 Task: Collaborate with other teams for shared issue management strategies.
Action: Mouse moved to (998, 77)
Screenshot: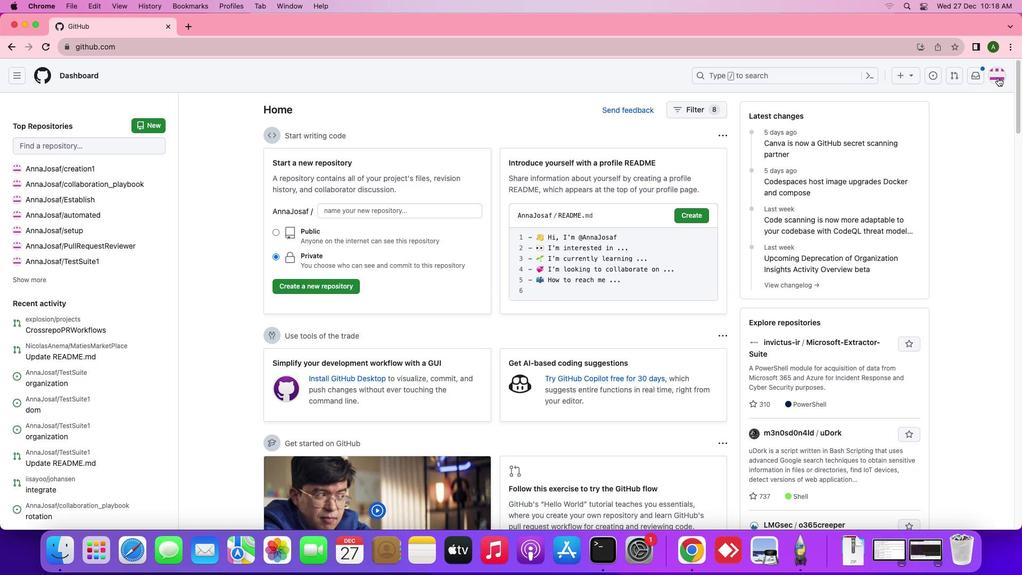 
Action: Mouse pressed left at (998, 77)
Screenshot: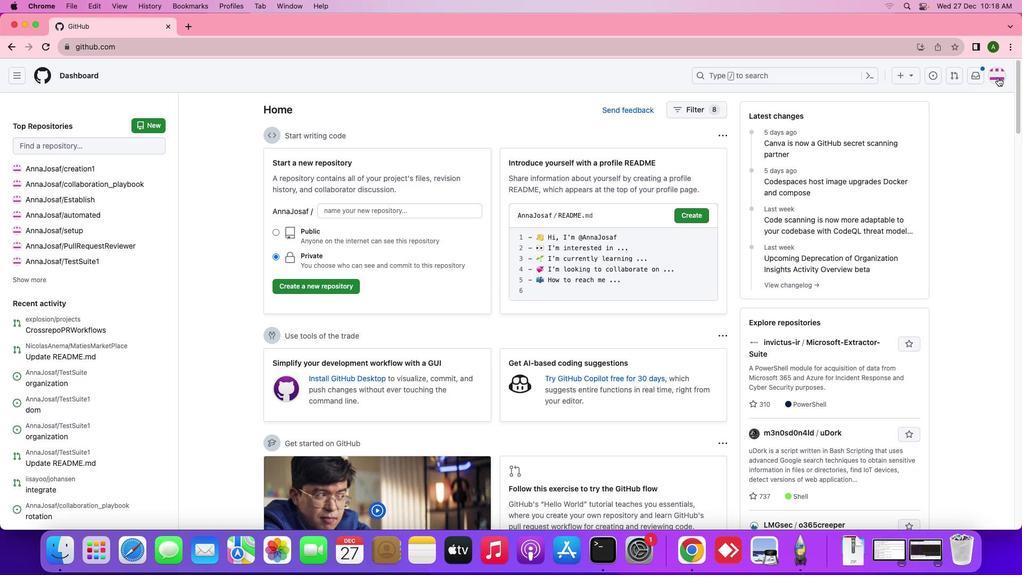 
Action: Mouse moved to (895, 129)
Screenshot: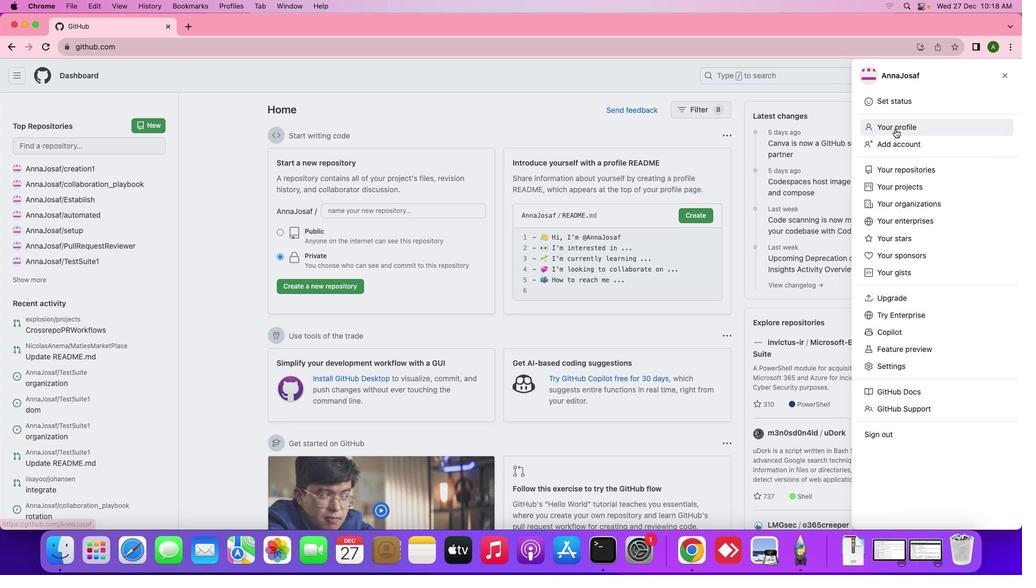 
Action: Mouse pressed left at (895, 129)
Screenshot: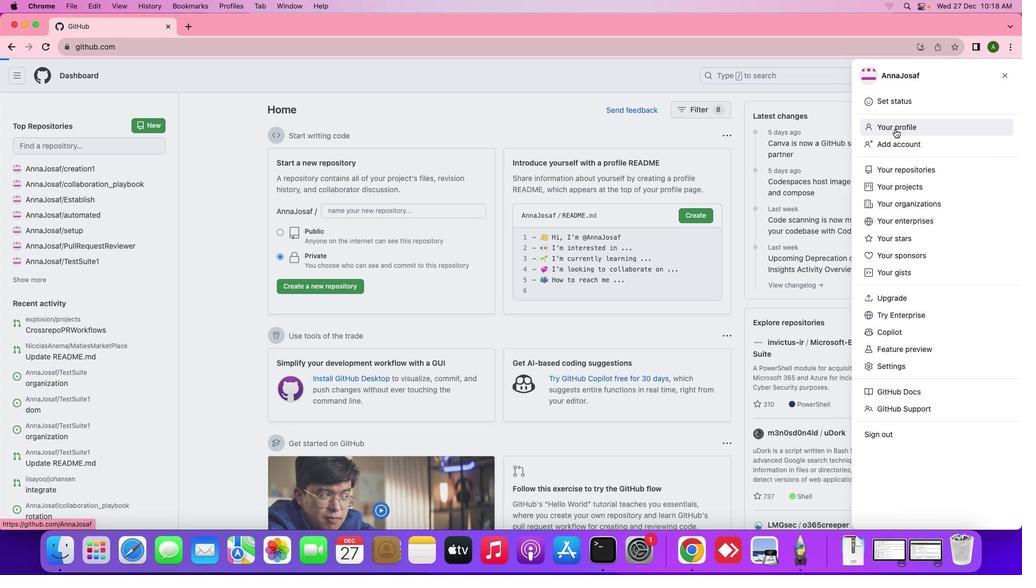 
Action: Mouse moved to (216, 351)
Screenshot: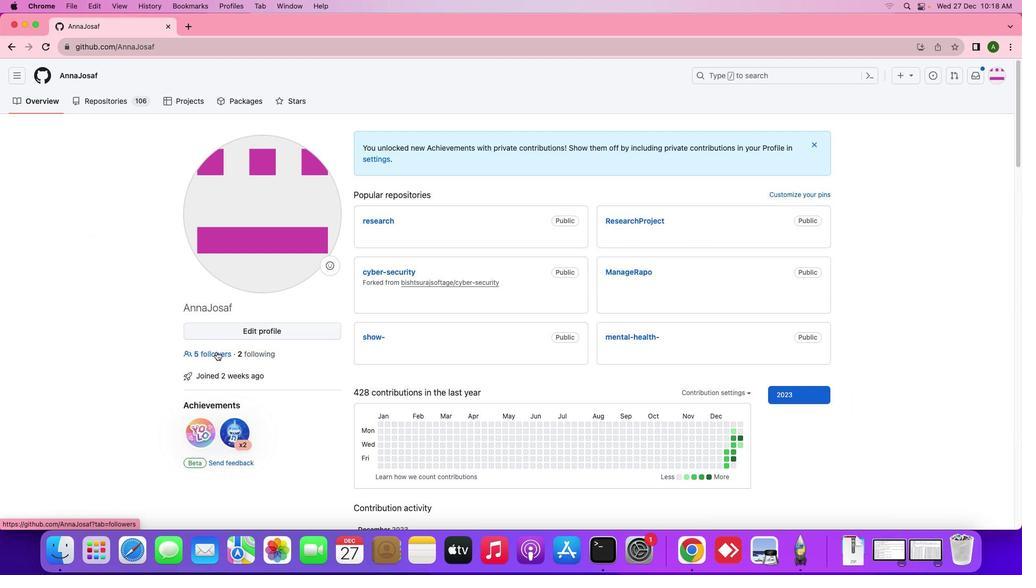 
Action: Mouse pressed left at (216, 351)
Screenshot: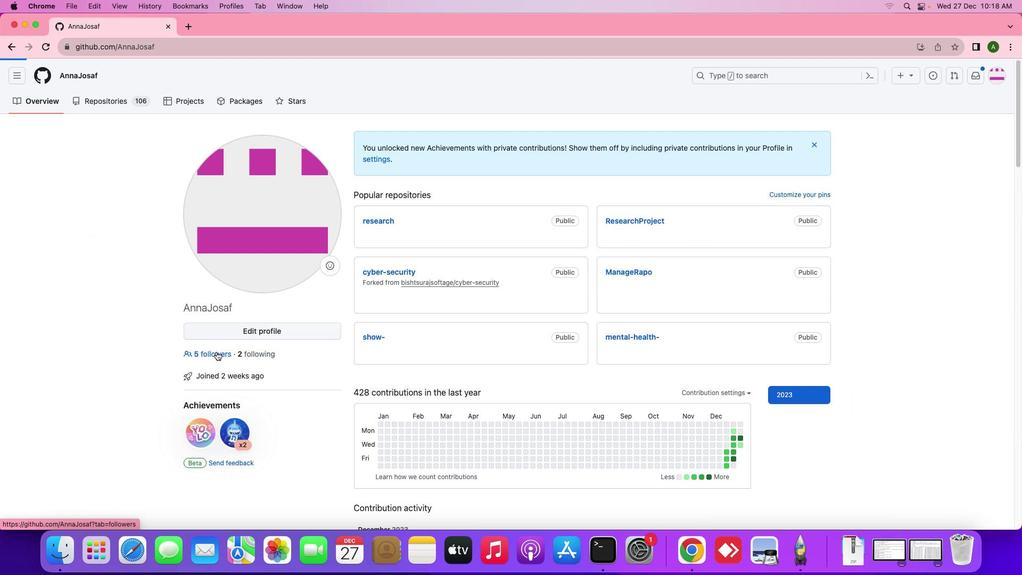 
Action: Mouse moved to (463, 240)
Screenshot: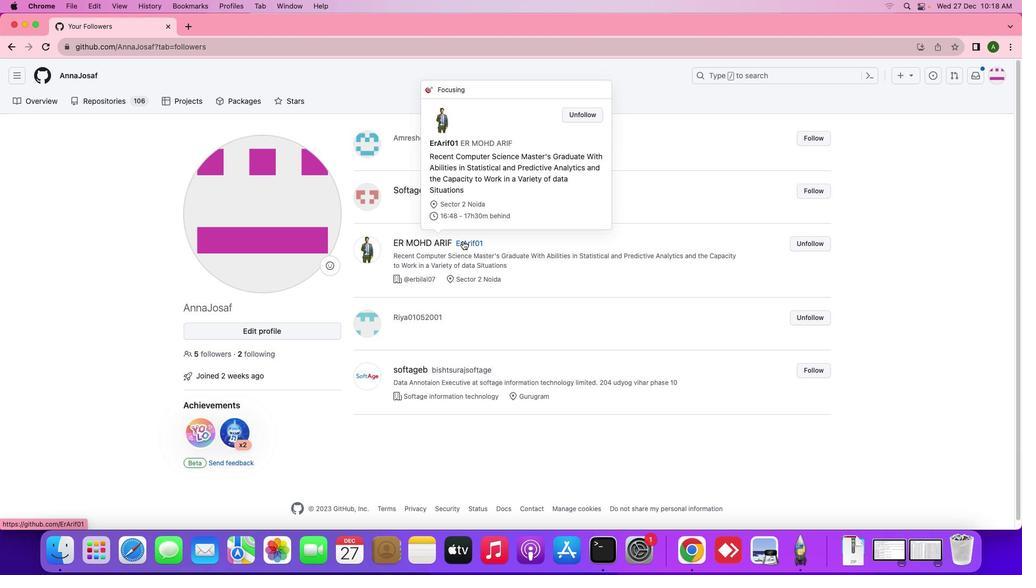 
Action: Mouse pressed left at (463, 240)
Screenshot: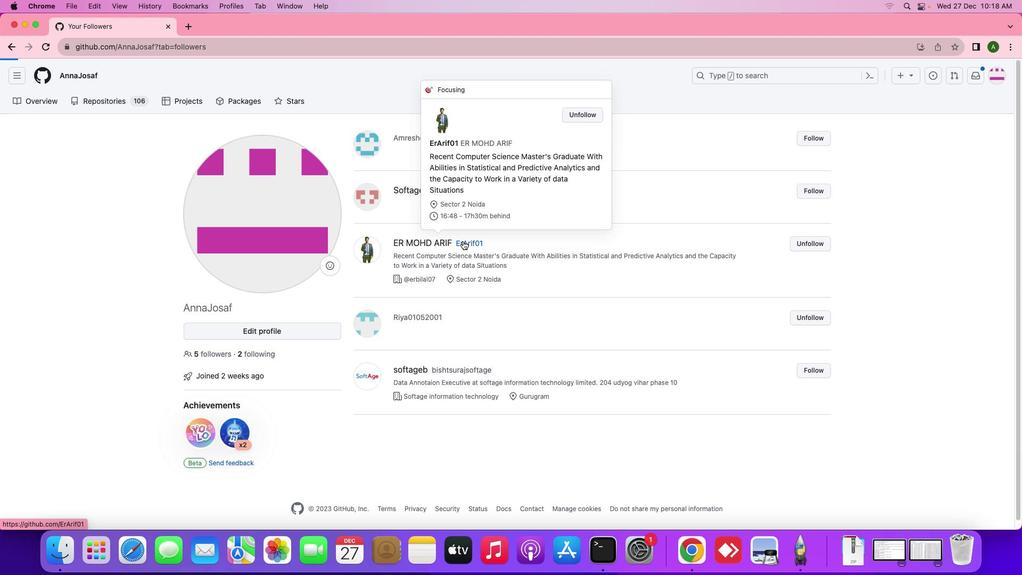 
Action: Mouse moved to (116, 108)
Screenshot: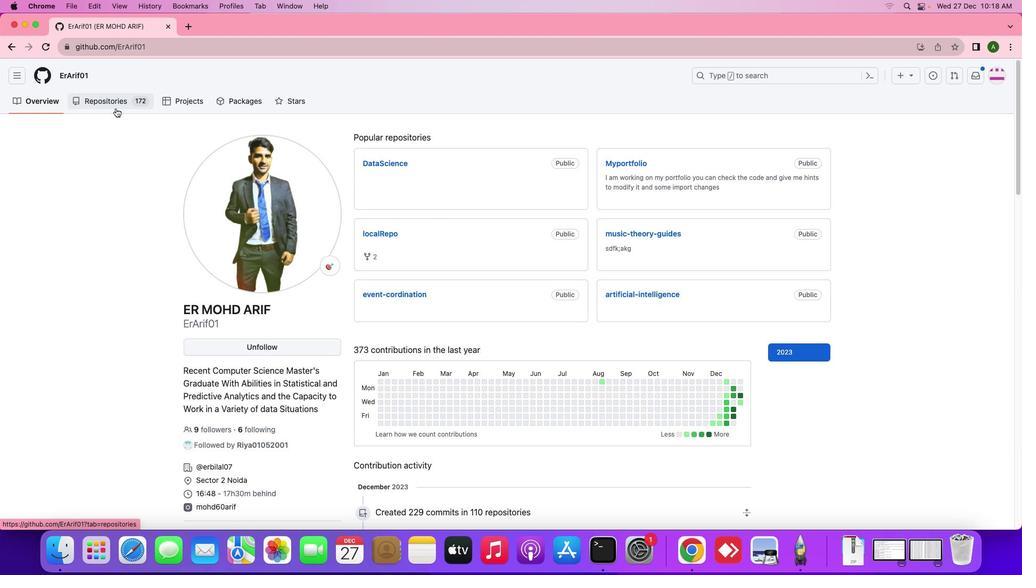 
Action: Mouse pressed left at (116, 108)
Screenshot: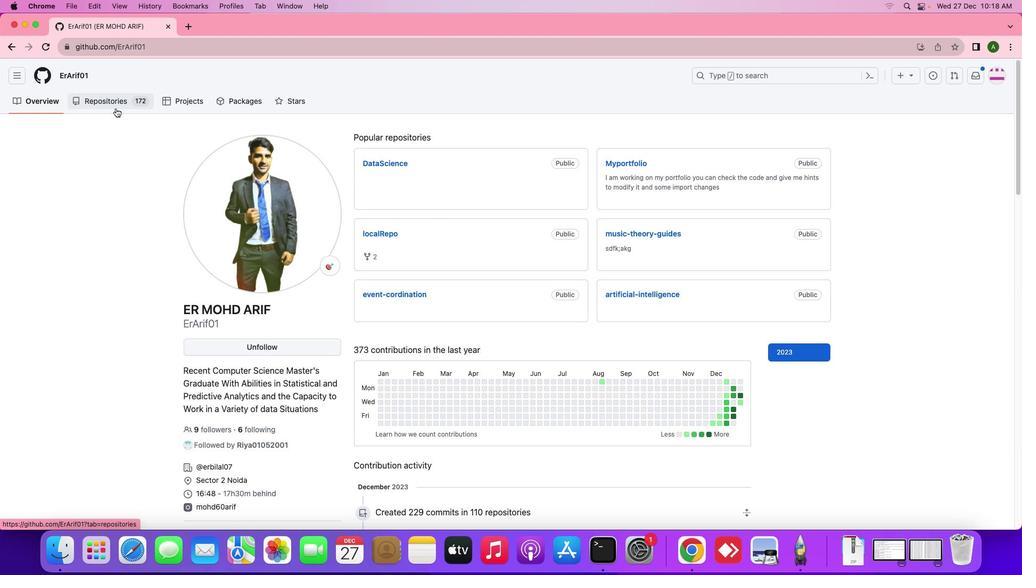 
Action: Mouse moved to (418, 172)
Screenshot: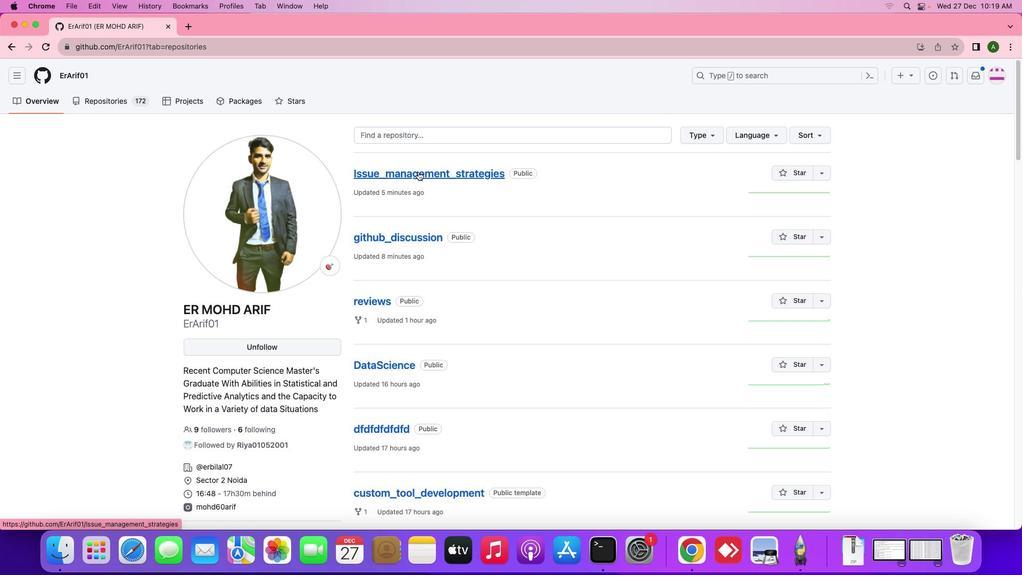 
Action: Mouse pressed left at (418, 172)
Screenshot: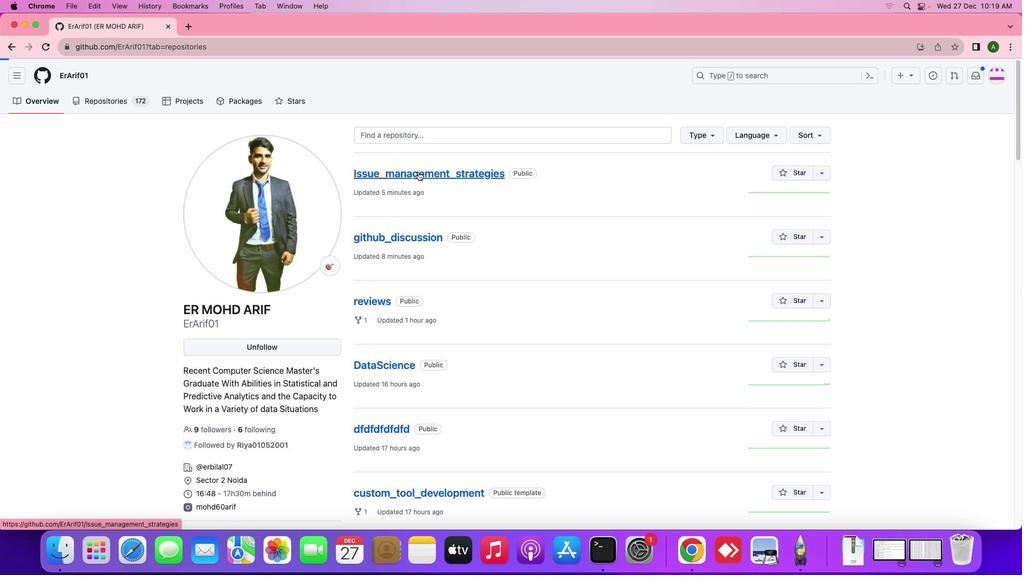 
Action: Mouse moved to (625, 170)
Screenshot: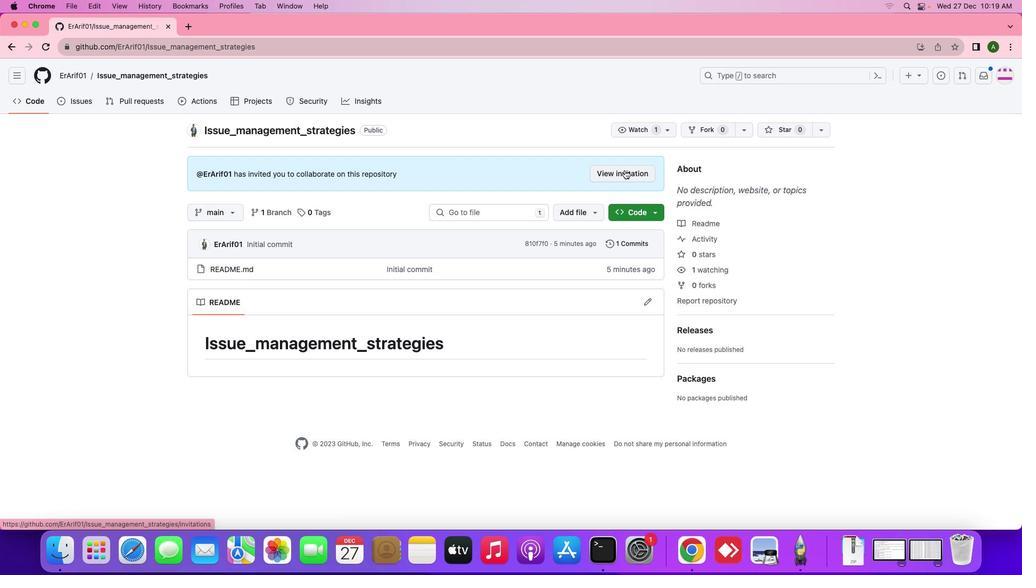 
Action: Mouse pressed left at (625, 170)
Screenshot: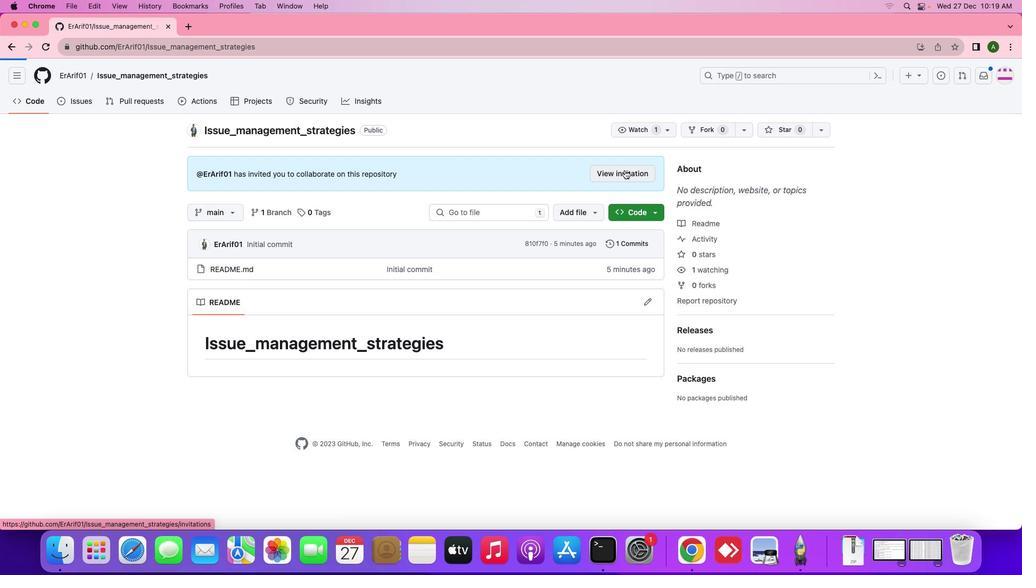 
Action: Mouse moved to (501, 205)
Screenshot: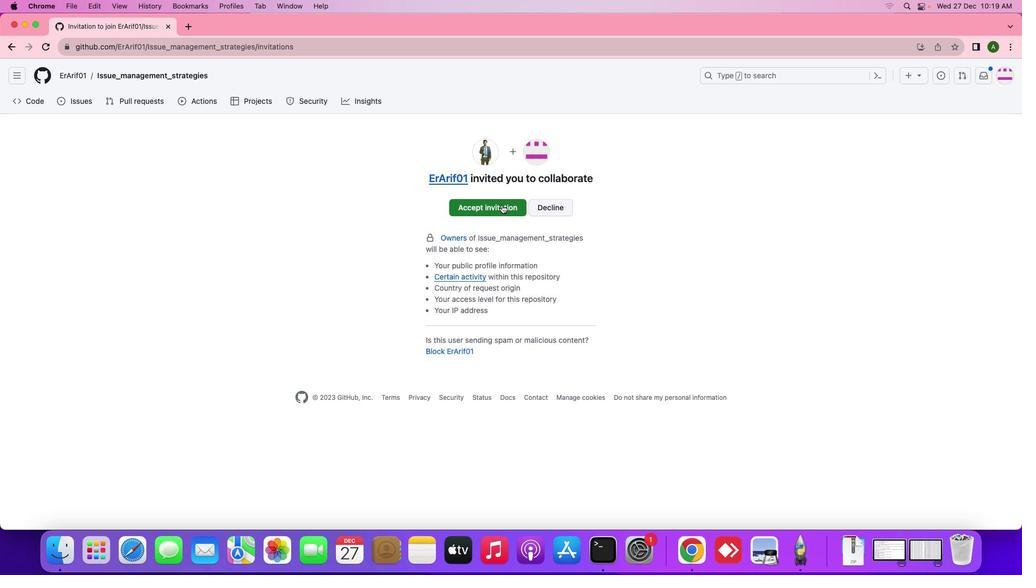 
Action: Mouse pressed left at (501, 205)
Screenshot: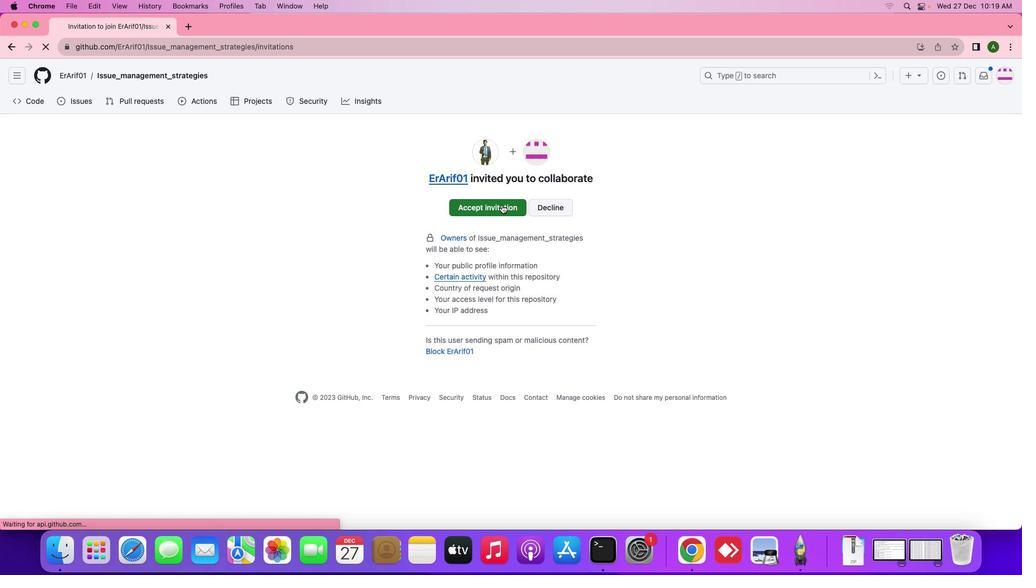 
Action: Mouse moved to (689, 163)
Screenshot: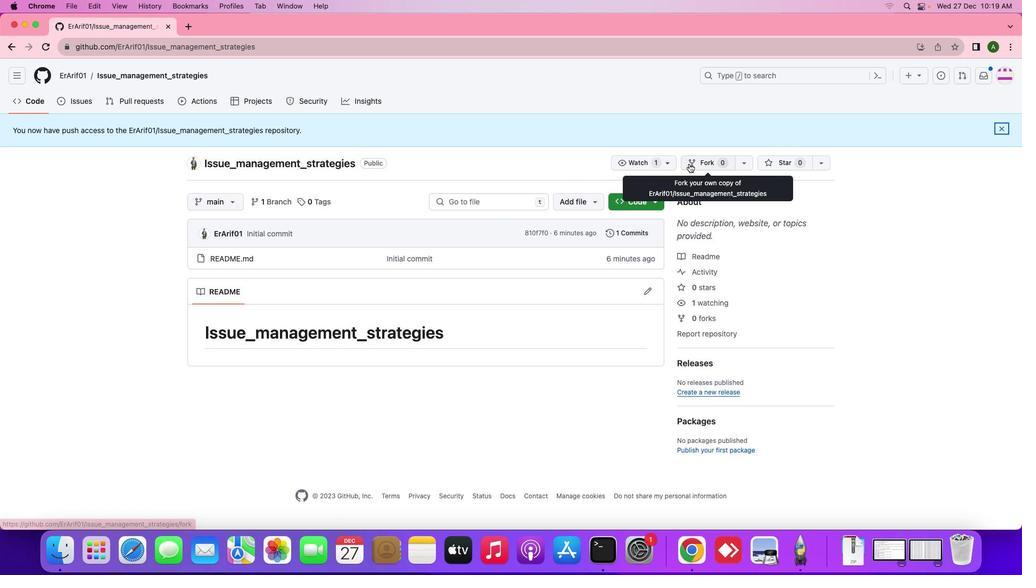 
Action: Mouse pressed left at (689, 163)
Screenshot: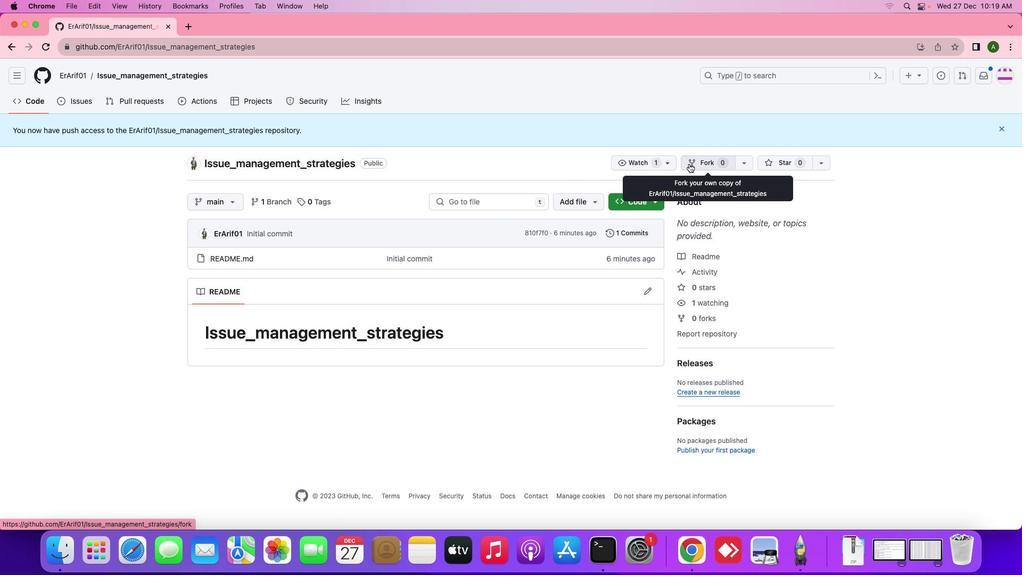 
Action: Mouse moved to (662, 409)
Screenshot: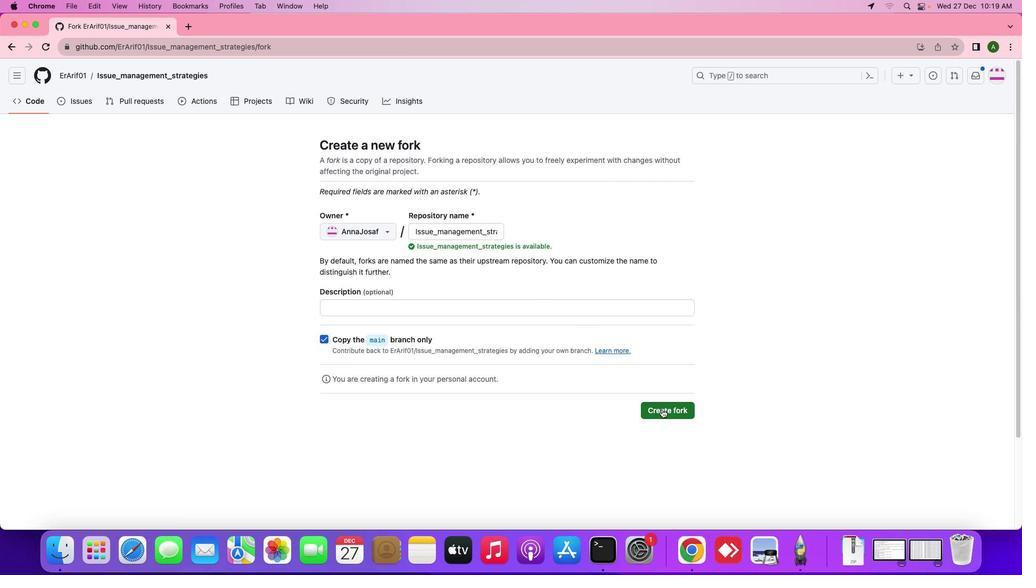 
Action: Mouse pressed left at (662, 409)
Screenshot: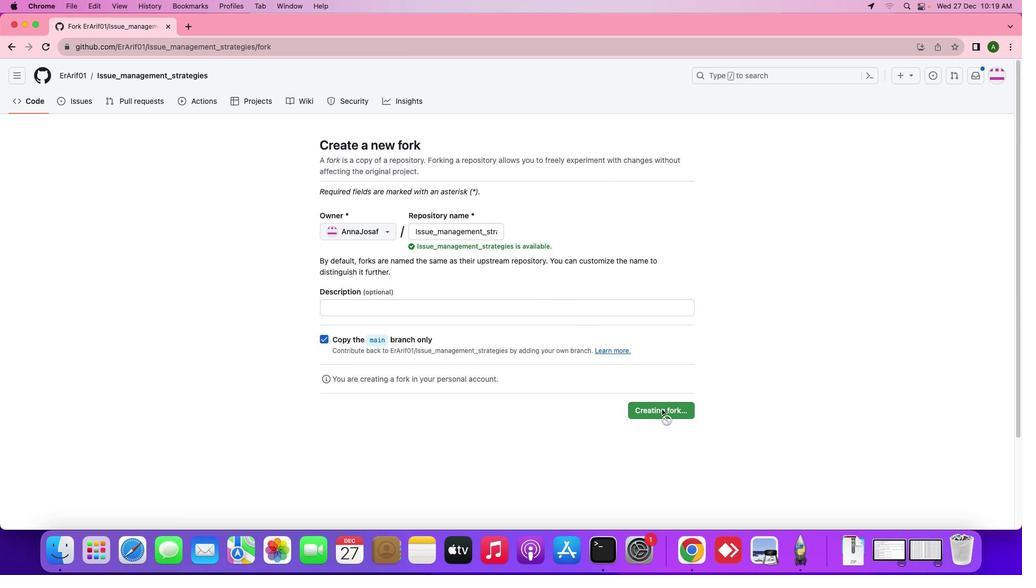 
Action: Mouse moved to (596, 181)
Screenshot: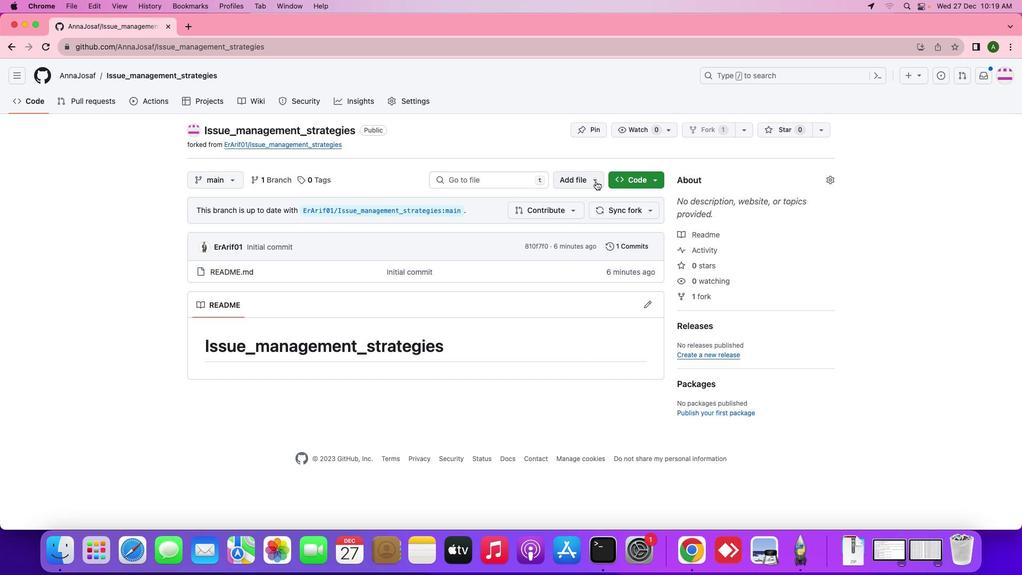 
Action: Mouse pressed left at (596, 181)
Screenshot: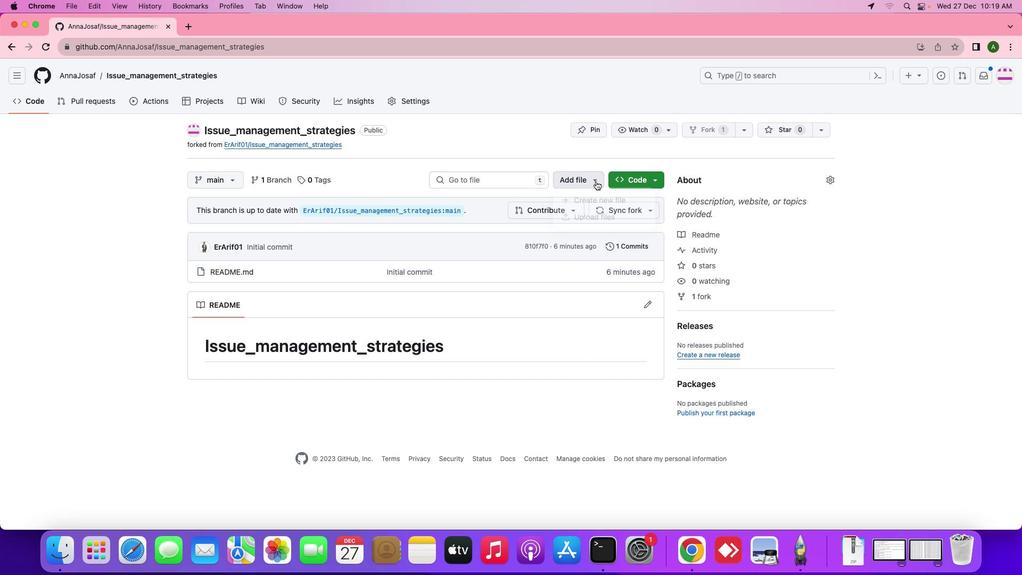 
Action: Mouse moved to (564, 337)
Screenshot: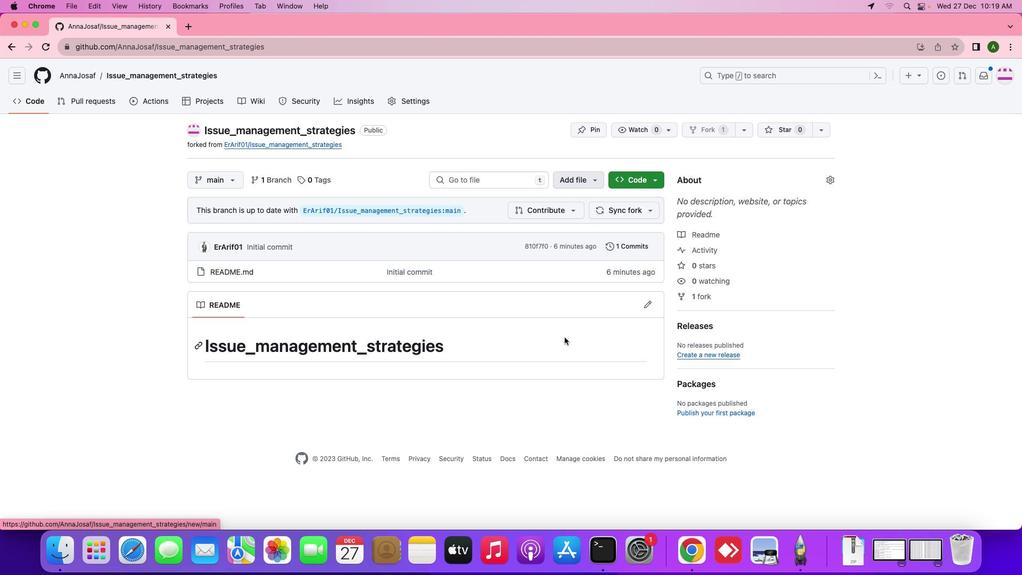 
Action: Mouse pressed left at (564, 337)
Screenshot: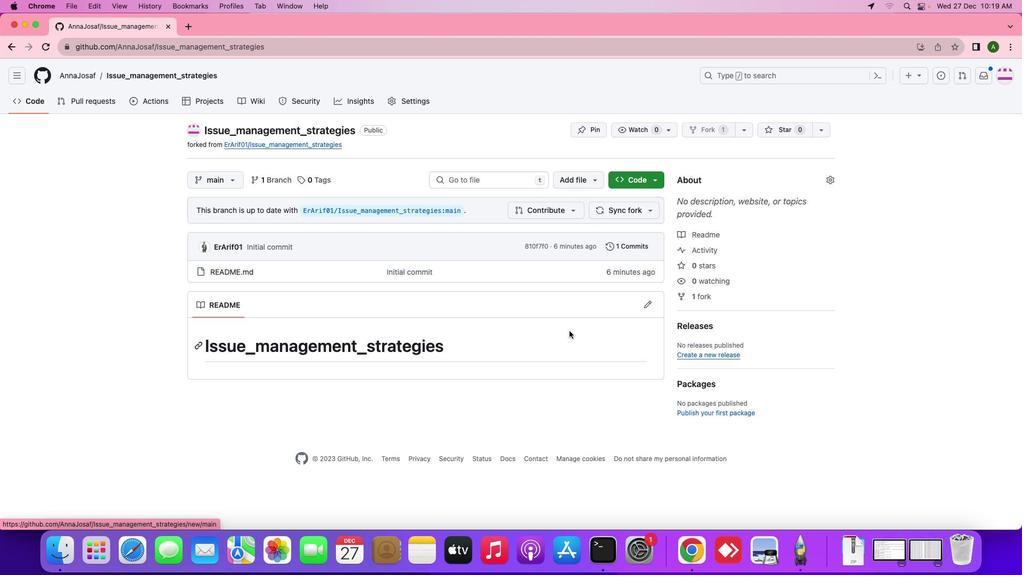 
Action: Mouse moved to (596, 183)
Screenshot: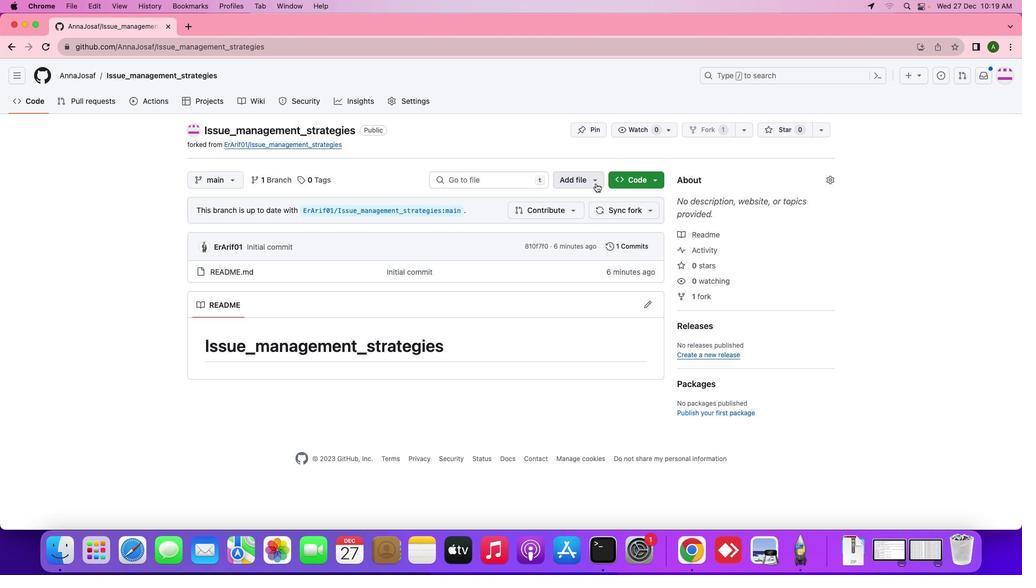 
Action: Mouse pressed left at (596, 183)
Screenshot: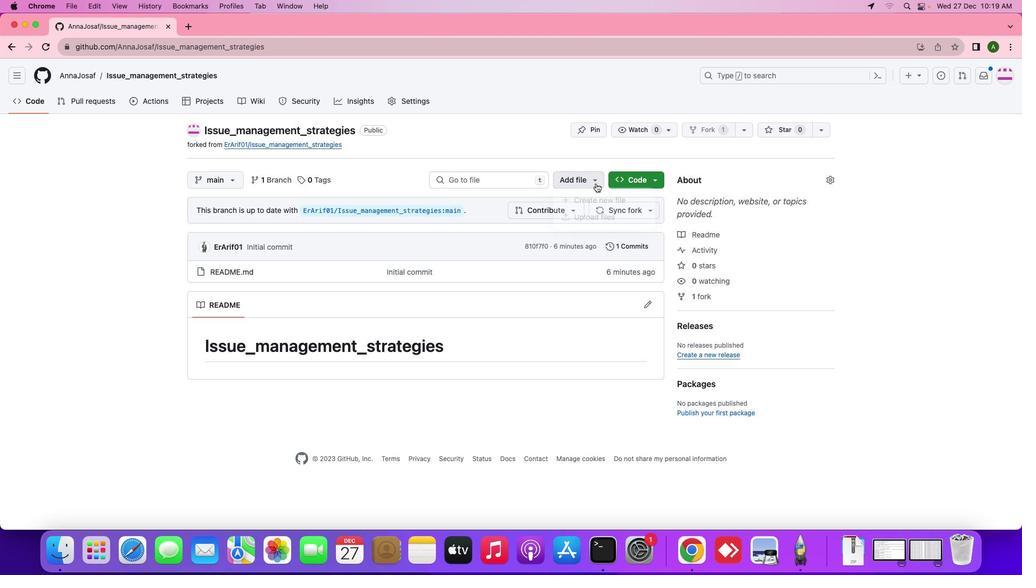 
Action: Mouse moved to (590, 202)
Screenshot: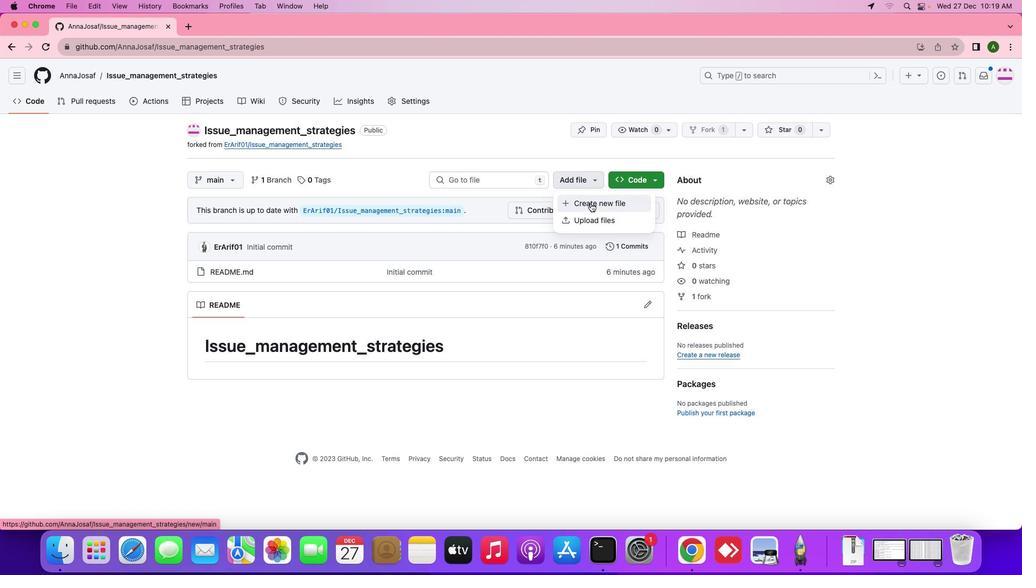 
Action: Mouse pressed left at (590, 202)
Screenshot: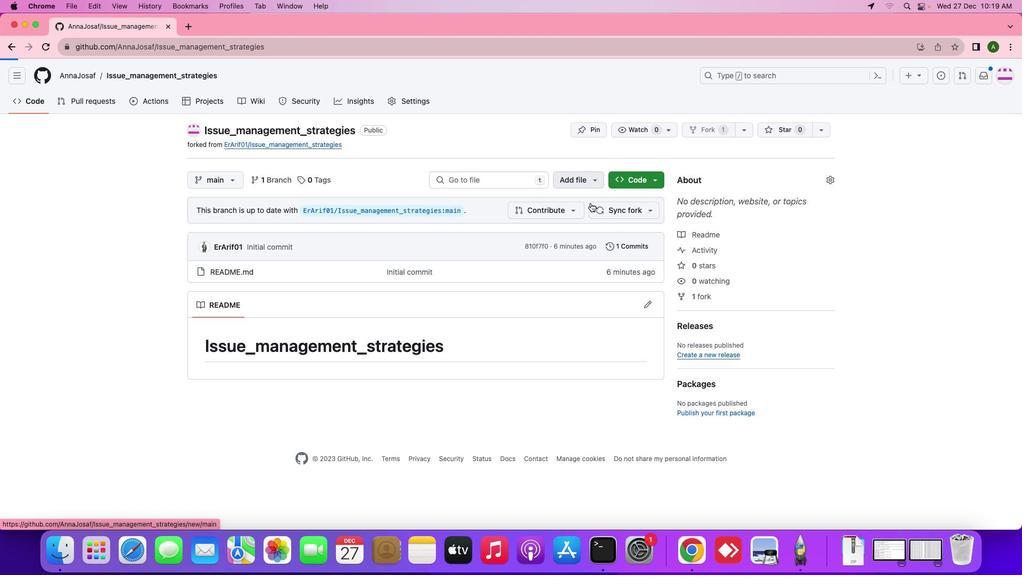
Action: Mouse moved to (34, 103)
Screenshot: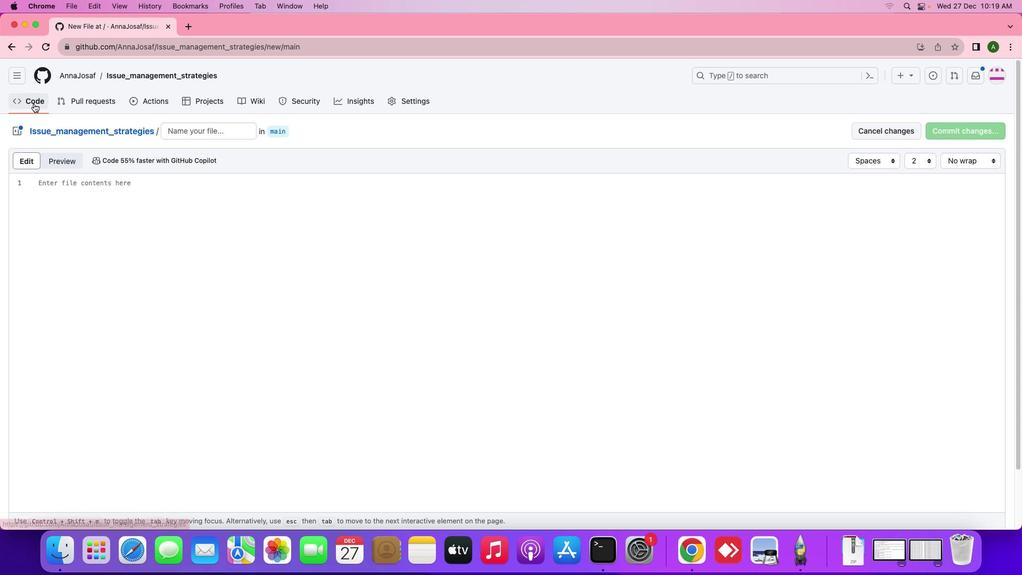 
Action: Mouse pressed left at (34, 103)
Screenshot: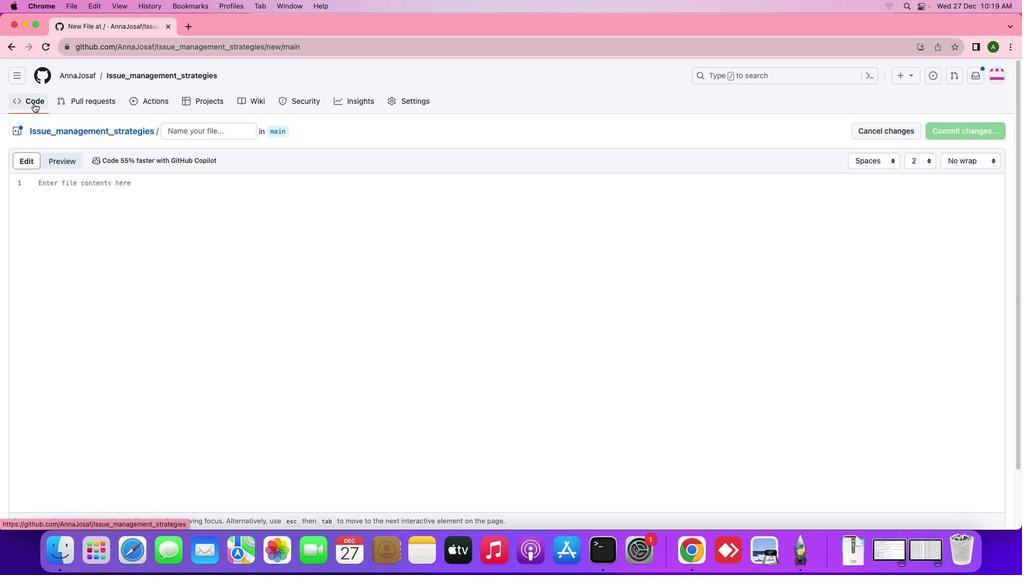 
Action: Mouse moved to (654, 303)
Screenshot: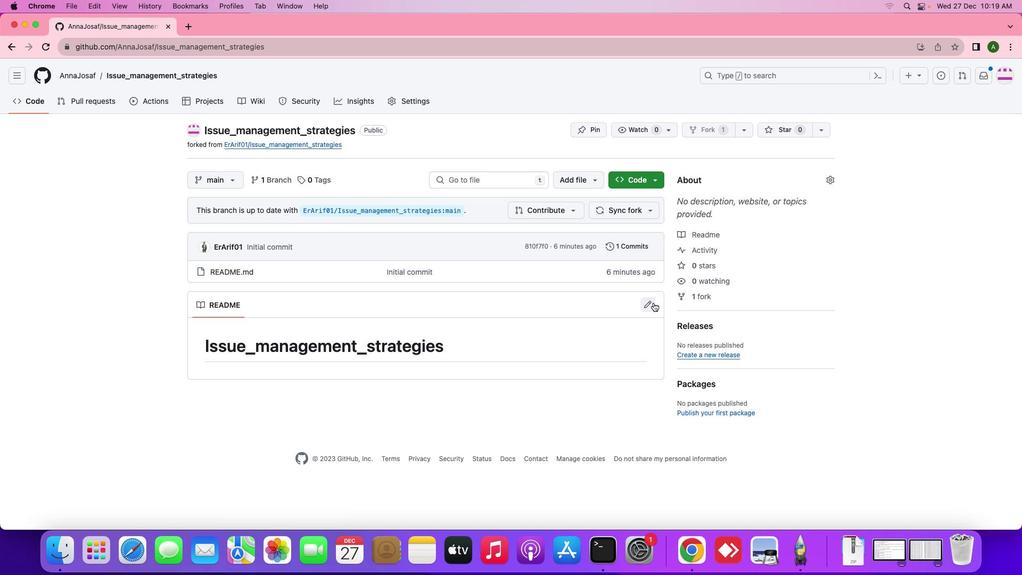 
Action: Mouse pressed left at (654, 303)
Screenshot: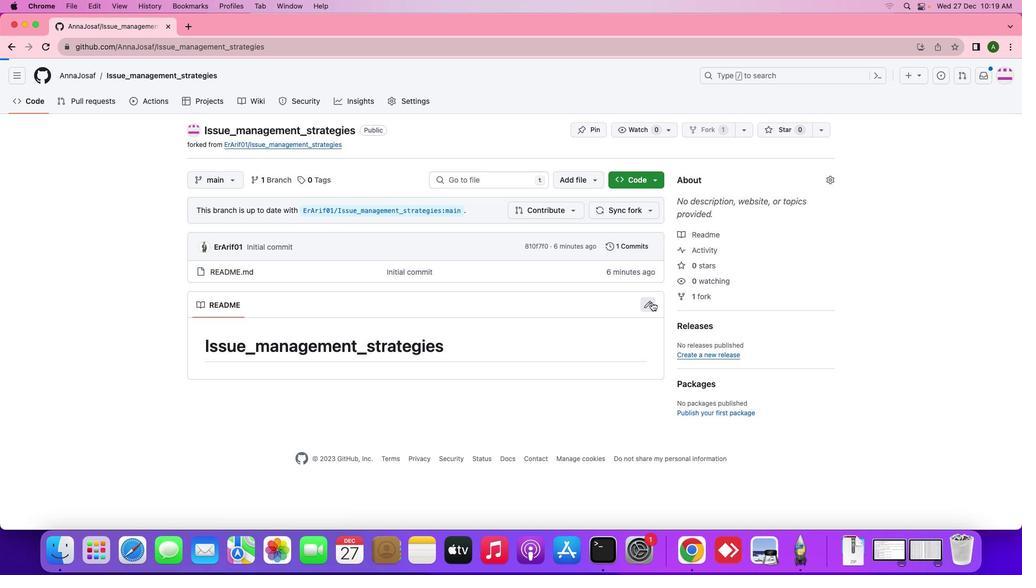 
Action: Mouse moved to (34, 103)
Screenshot: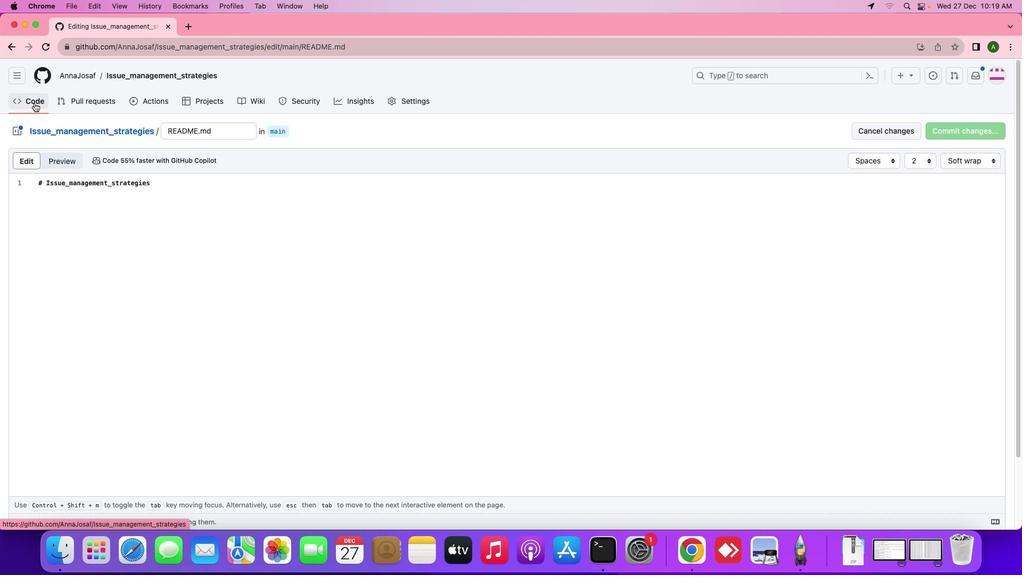 
Action: Mouse pressed left at (34, 103)
Screenshot: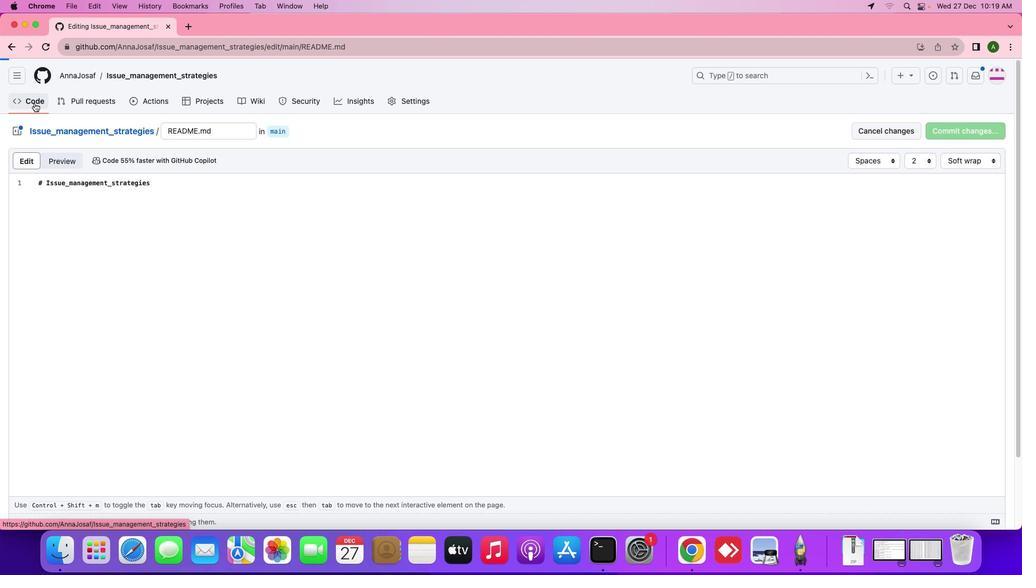 
Action: Mouse moved to (595, 179)
Screenshot: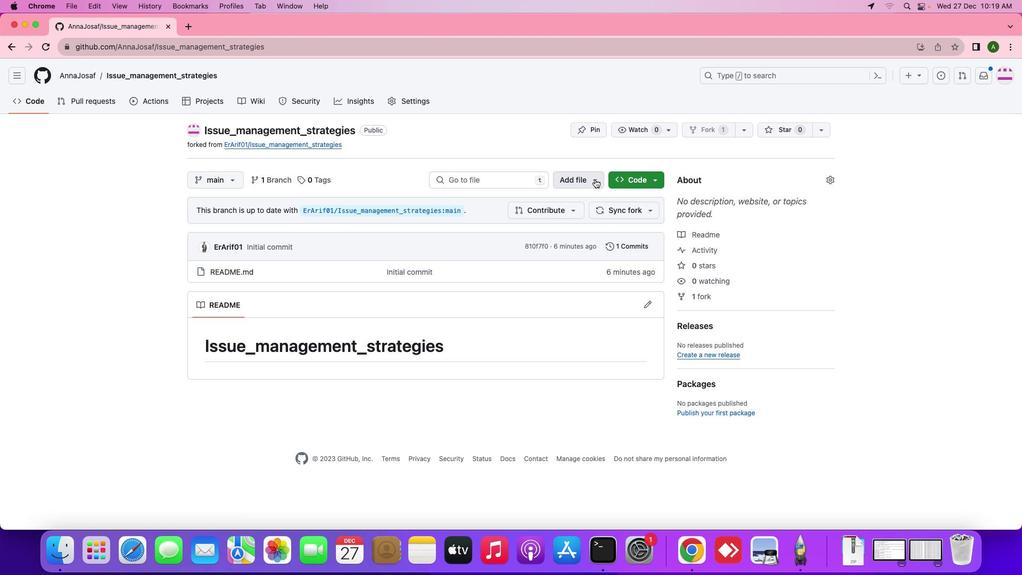 
Action: Mouse pressed left at (595, 179)
Screenshot: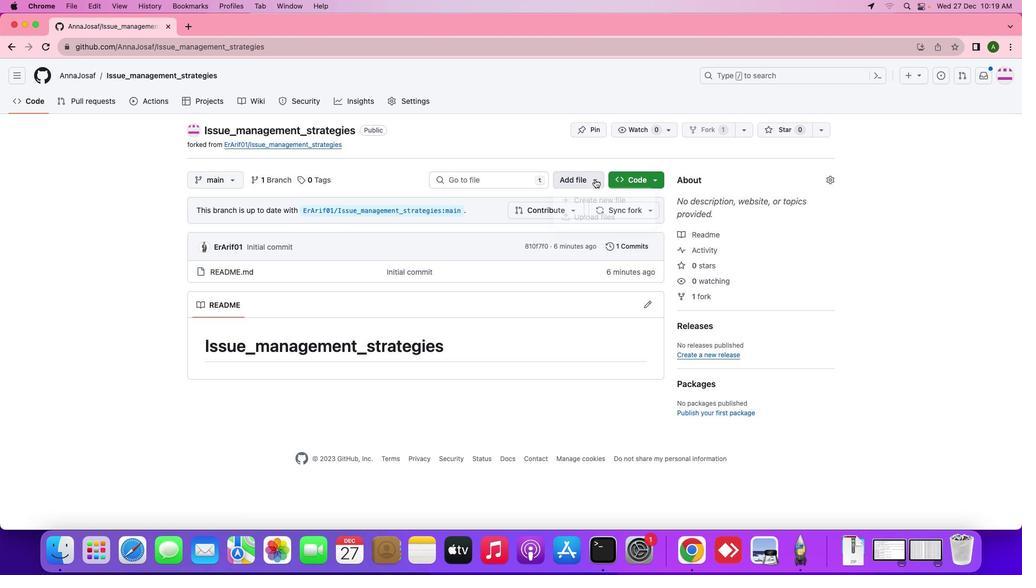 
Action: Mouse moved to (601, 202)
Screenshot: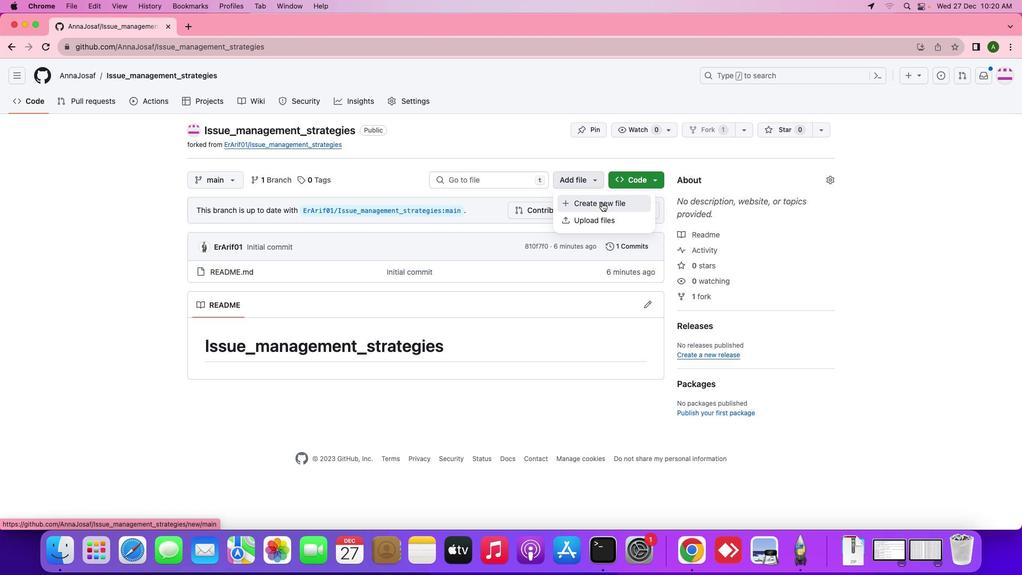 
Action: Mouse pressed left at (601, 202)
Screenshot: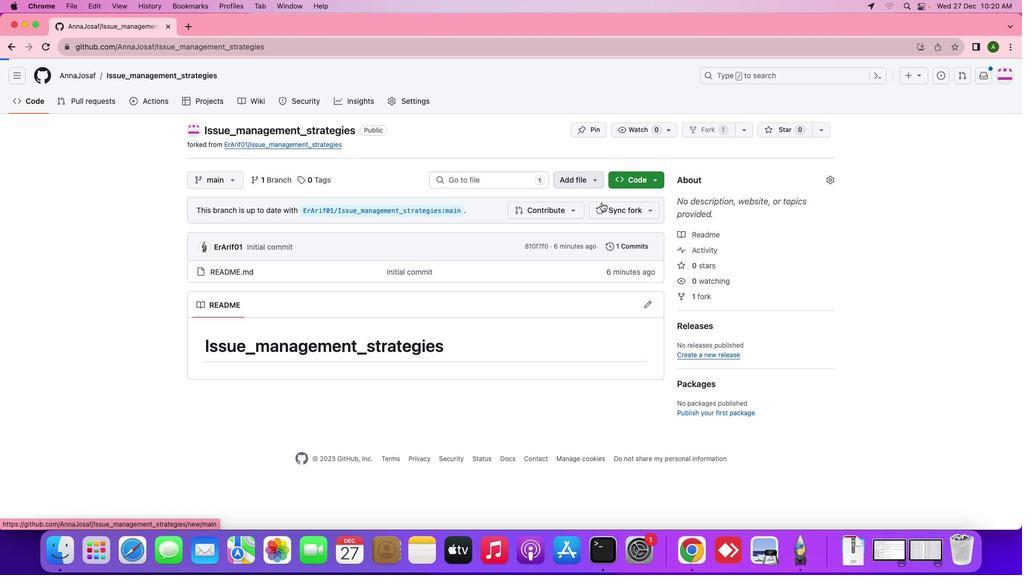 
Action: Mouse moved to (185, 130)
Screenshot: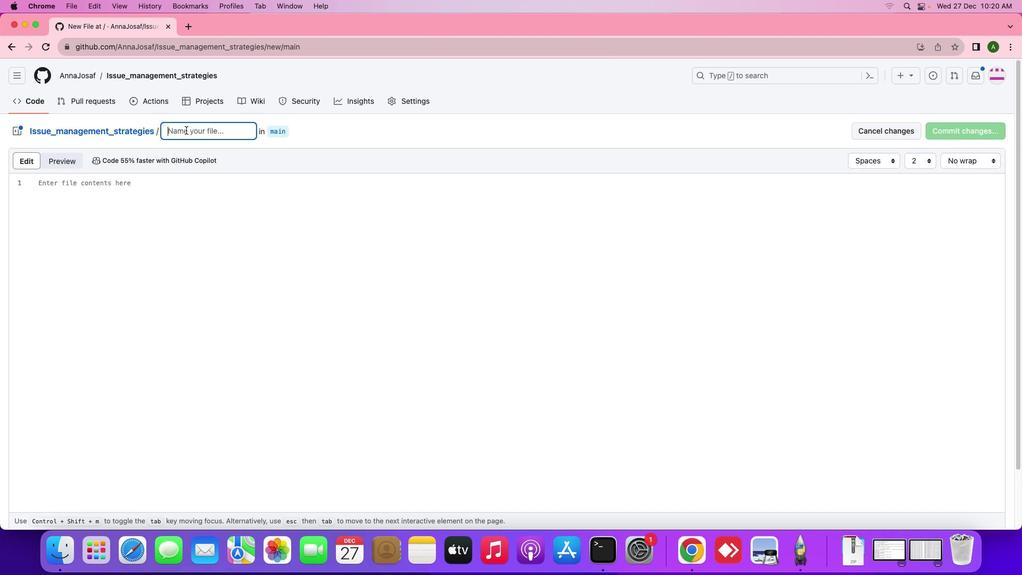 
Action: Mouse pressed left at (185, 130)
Screenshot: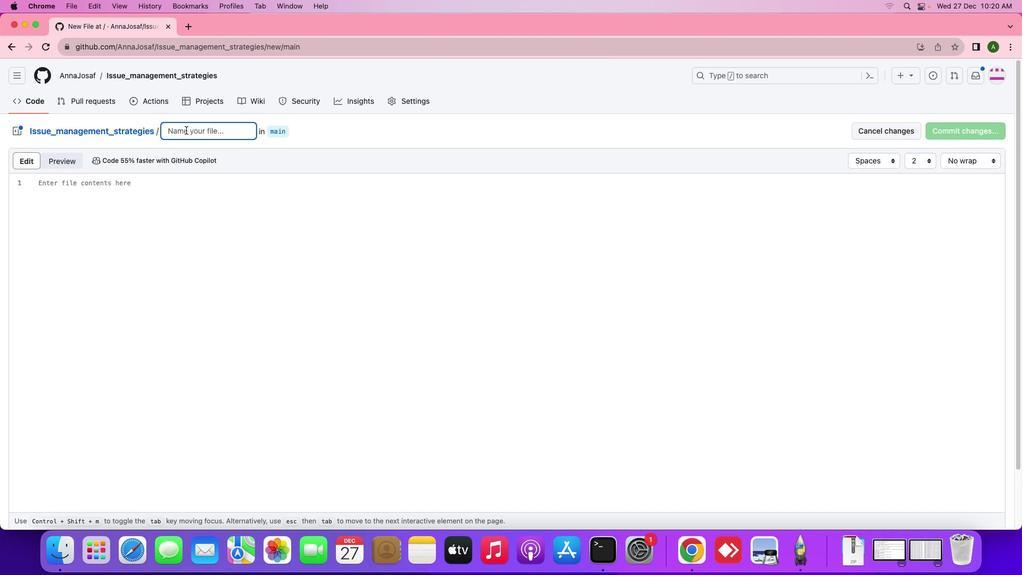 
Action: Mouse moved to (185, 130)
Screenshot: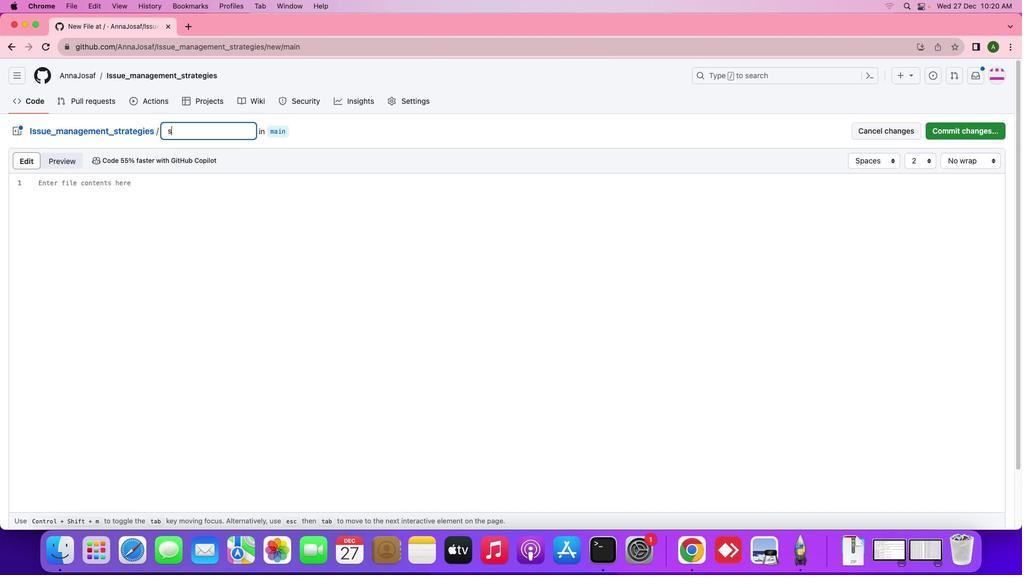 
Action: Key pressed 's'Key.backspace'i''s''s''u''e'Key.shift_r'_''m''a''n''a''g''e''m''e''n''t'Key.shift_r'_''s'Key.backspaceKey.backspace'.''m''d'
Screenshot: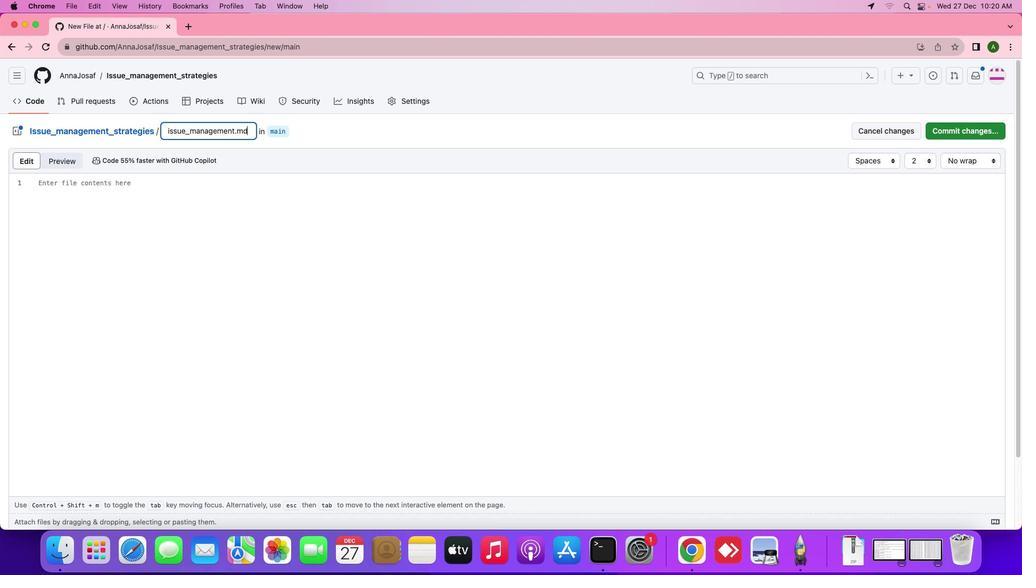 
Action: Mouse moved to (284, 237)
Screenshot: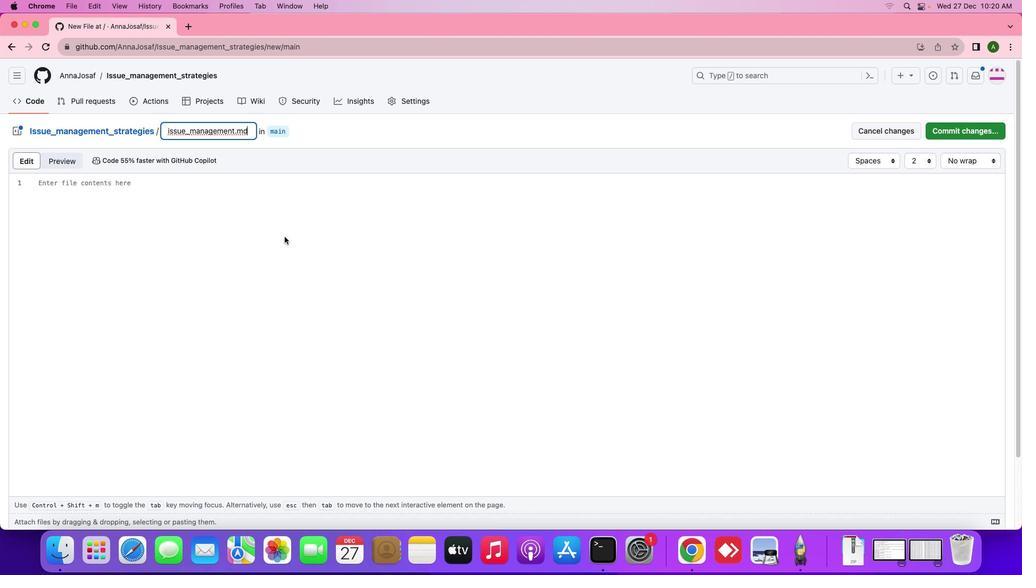 
Action: Mouse pressed left at (284, 237)
Screenshot: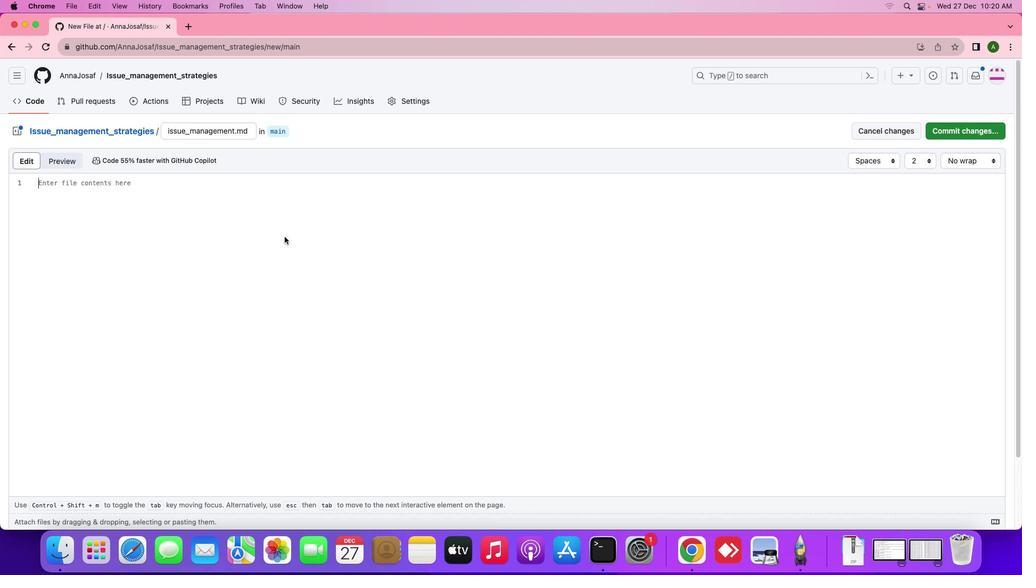 
Action: Mouse moved to (284, 237)
Screenshot: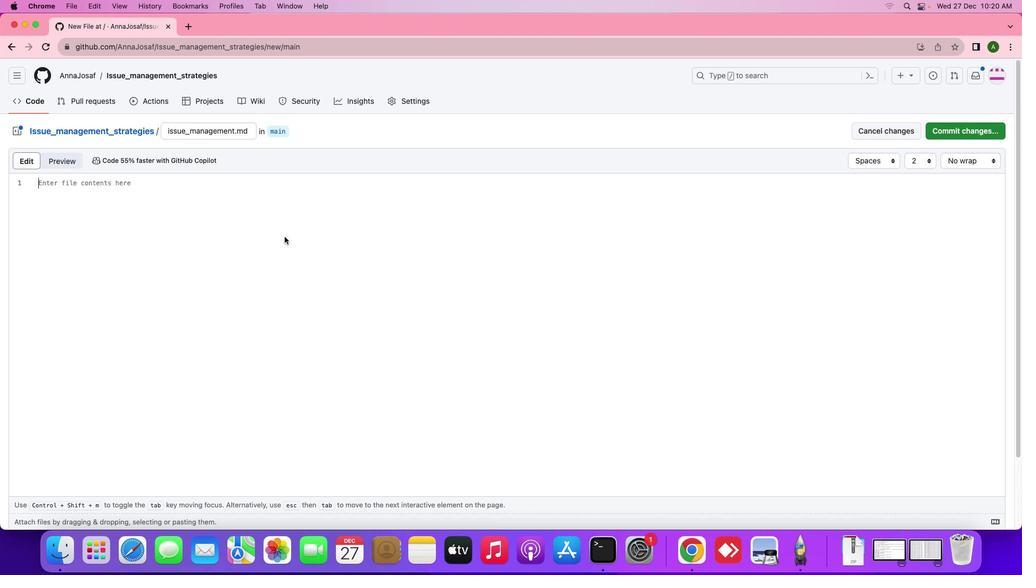 
Action: Key pressed Key.shift_r'#'Key.spaceKey.shift_r'I''s''s''u''e'Key.spaceKey.shift_r'M''a''n''a''g''e''m''e''n''t'Key.spaceKey.shift_r'S''t''r''a''t''e''g''i''e''s'Key.spaceKey.enter'-'Key.spaceKey.shift_r'C''o''m''m''u''n''i''c''a''t''i''o''n'Key.spaceKey.shift_r'C''h''h'Key.backspace'a''n''n''e''l''s'Key.spaceKey.enterKey.backspaceKey.shift_r'E''s''t''a''b''l''i''s''h'Key.space'c''l''e''a''r'Key.space'c''o''m''m''u''n''i''c''a''t''i''o''n'Key.space'c''h''a''n''n''e''l''s'Key.space'a'Key.backspace'f''o''r'Key.space'c''o''l''l''a''b''o''r''a''t''i''o''n'Key.spaceKey.backspace'.'Key.enterKey.backspace'-'Key.spaceKey.shift_r'F'Key.backspaceKey.shift_r'D''e''f''i''n''e'Key.spaceKey.shift_r'W''o''r''k''f''l''o''w'Key.spaceKey.enterKey.backspaceKey.shift_r'D''e''f''i''n''e'Key.space'a'Key.space'c''o''m''m''o''n'Key.space'f'Key.backspace'w''o''r''k''f''l''o''w'Key.space'f''o''r'Key.space'i''s''s''u''e'Key.space'm''a''n''a''g''e''m''e''n''t'Key.space't''h''a''t'Key.space'a''l''l'Key.space't''e''a''m''s'Key.space'c''a''n'Key.space'f''o''l''l''w'Key.backspace'o''w''.'
Screenshot: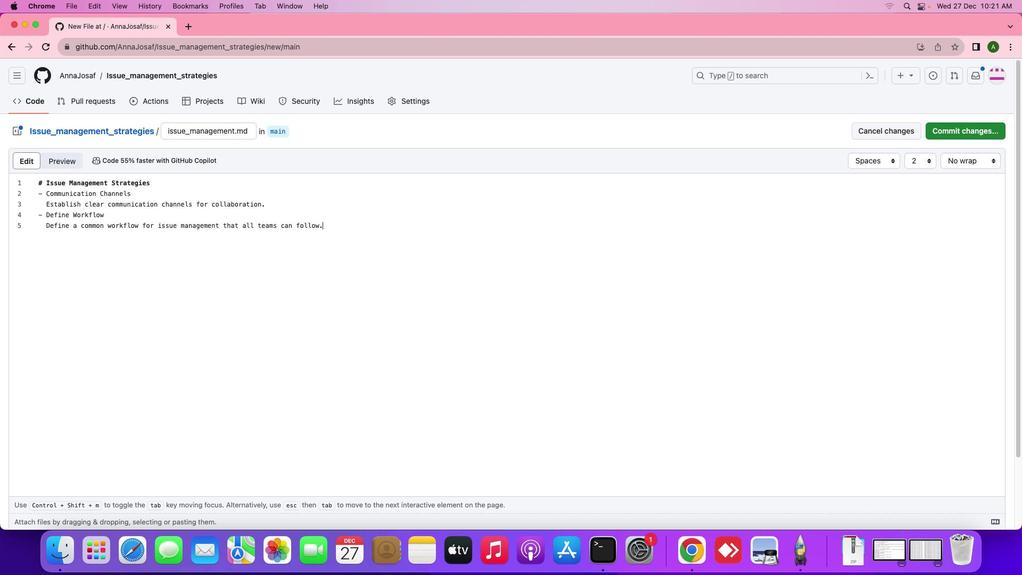
Action: Mouse moved to (62, 163)
Screenshot: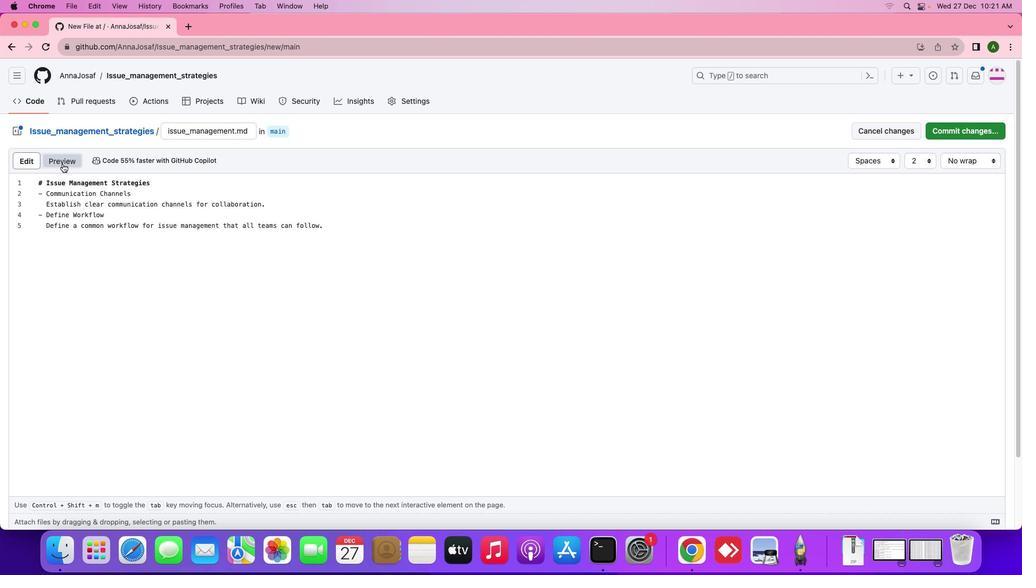 
Action: Mouse pressed left at (62, 163)
Screenshot: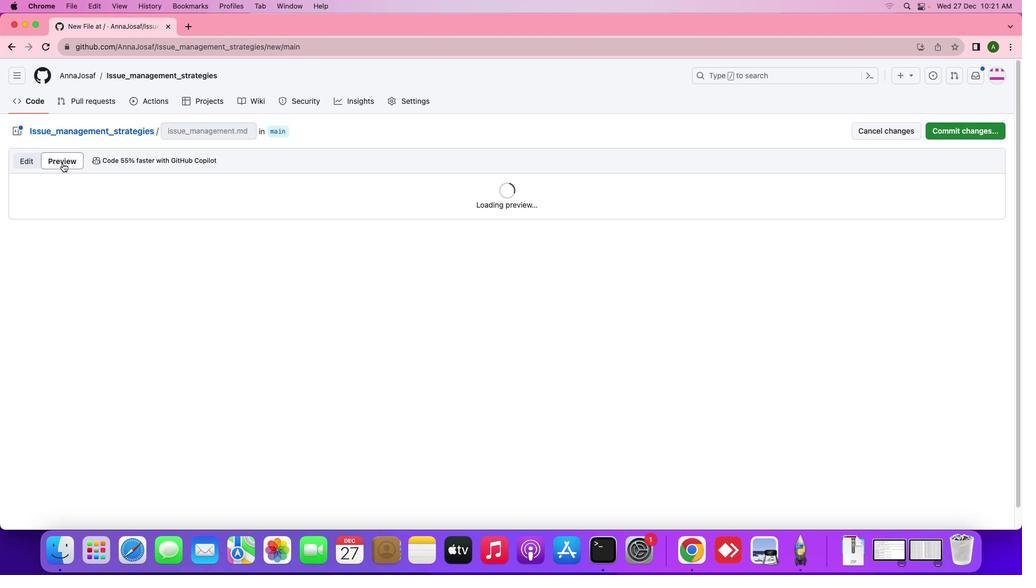
Action: Mouse moved to (962, 129)
Screenshot: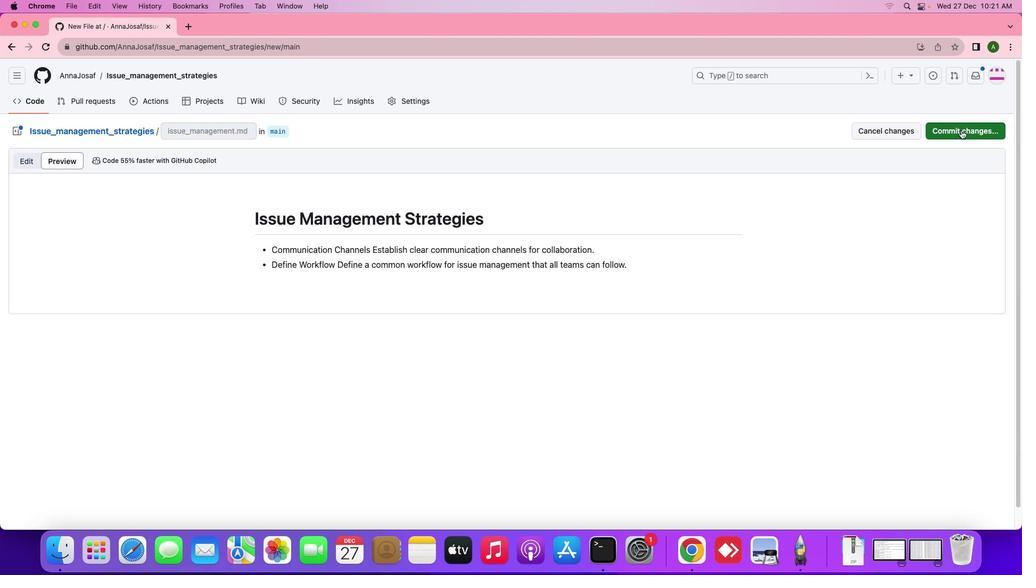 
Action: Mouse pressed left at (962, 129)
Screenshot: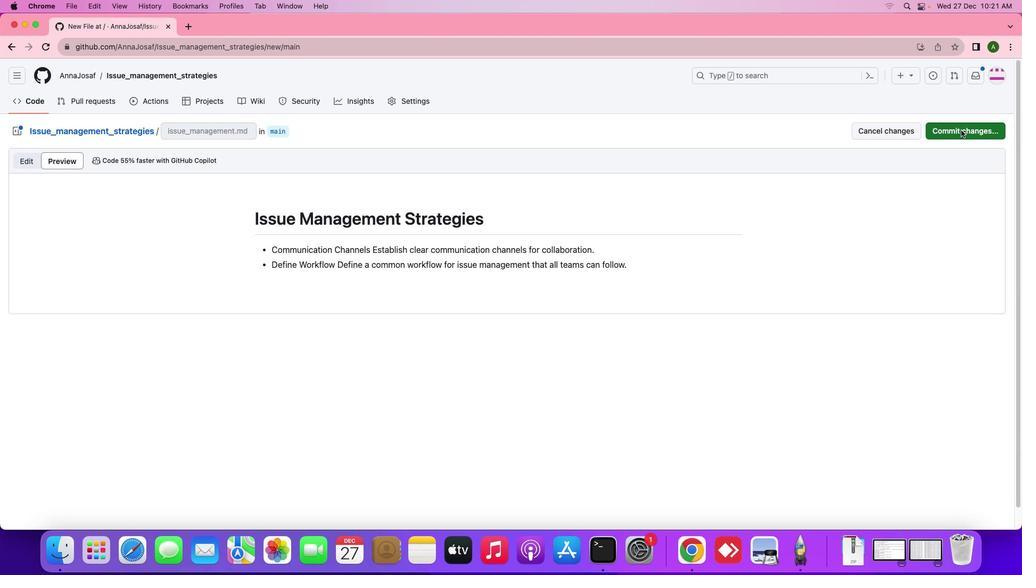 
Action: Mouse moved to (591, 406)
Screenshot: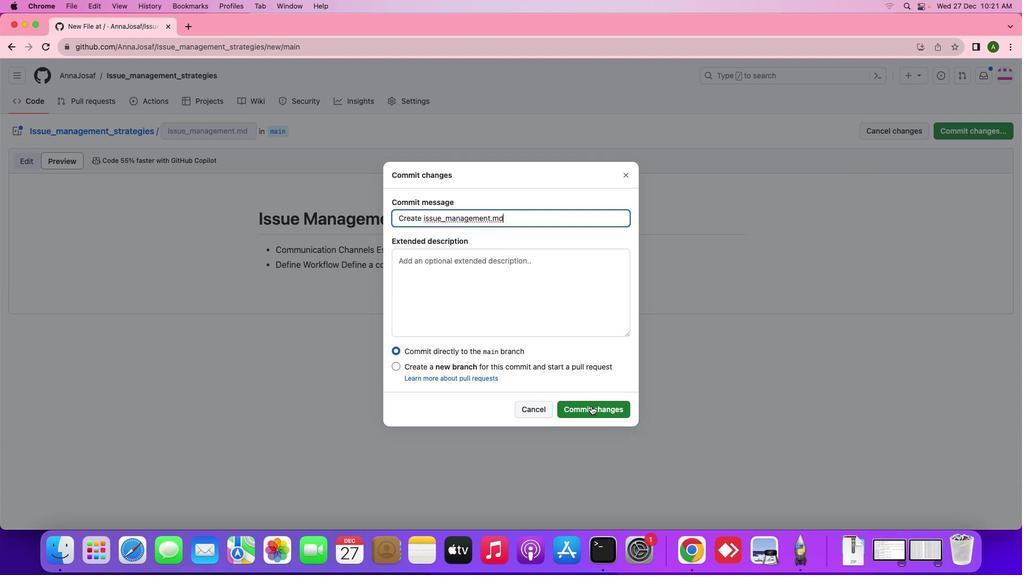 
Action: Mouse pressed left at (591, 406)
Screenshot: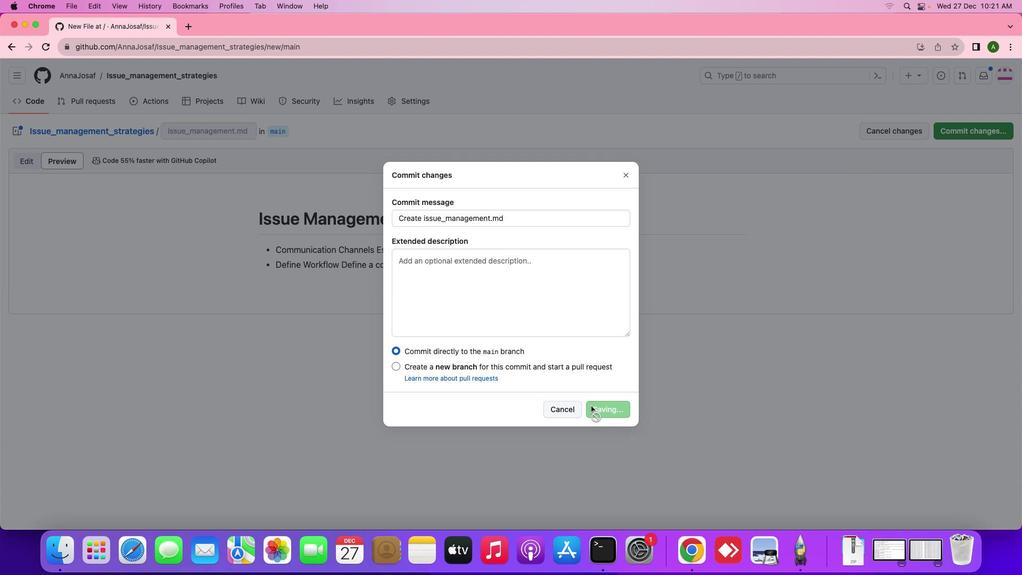 
Action: Mouse moved to (39, 106)
Screenshot: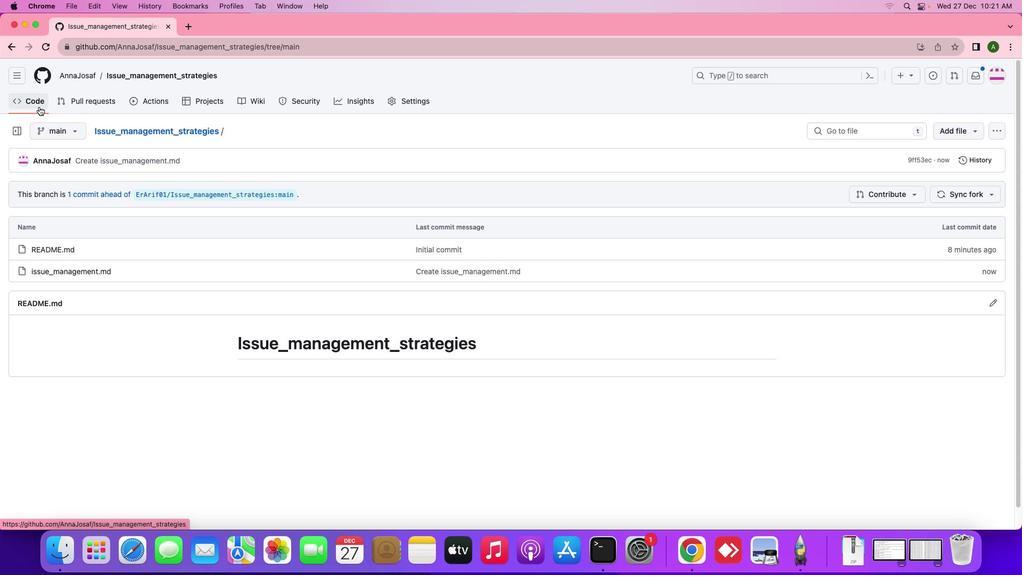 
Action: Mouse pressed left at (39, 106)
Screenshot: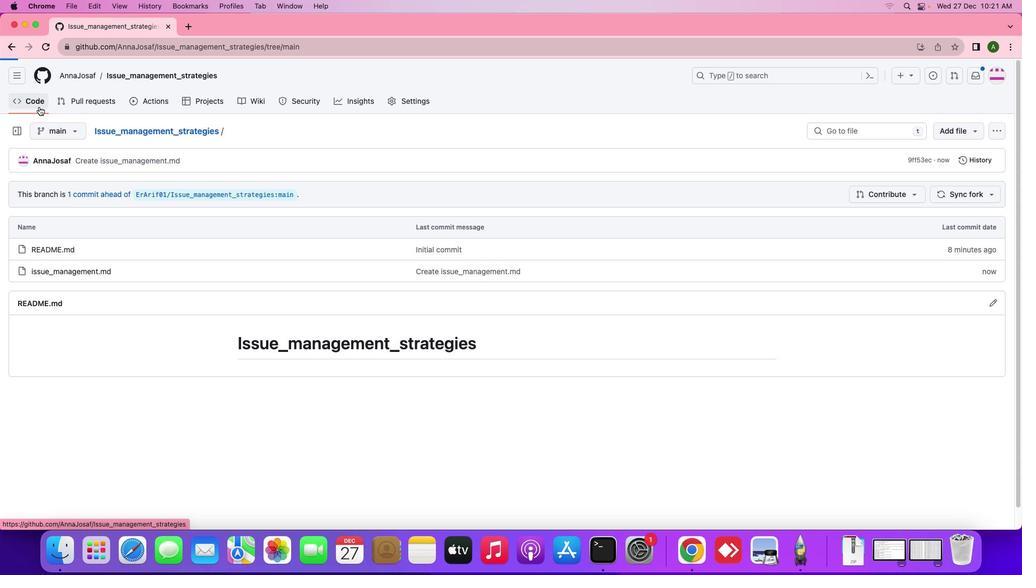 
Action: Mouse moved to (572, 211)
Screenshot: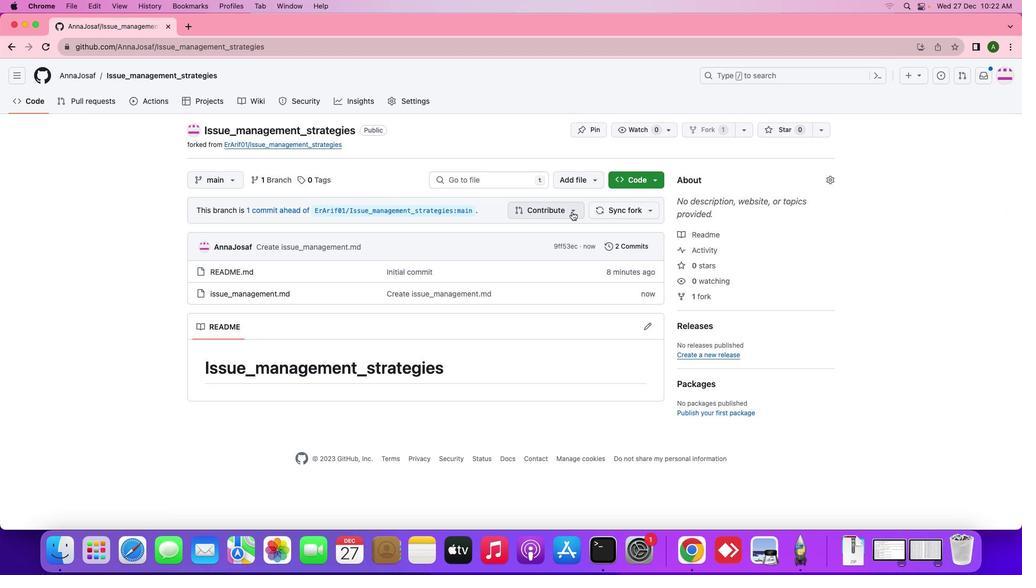 
Action: Mouse pressed left at (572, 211)
Screenshot: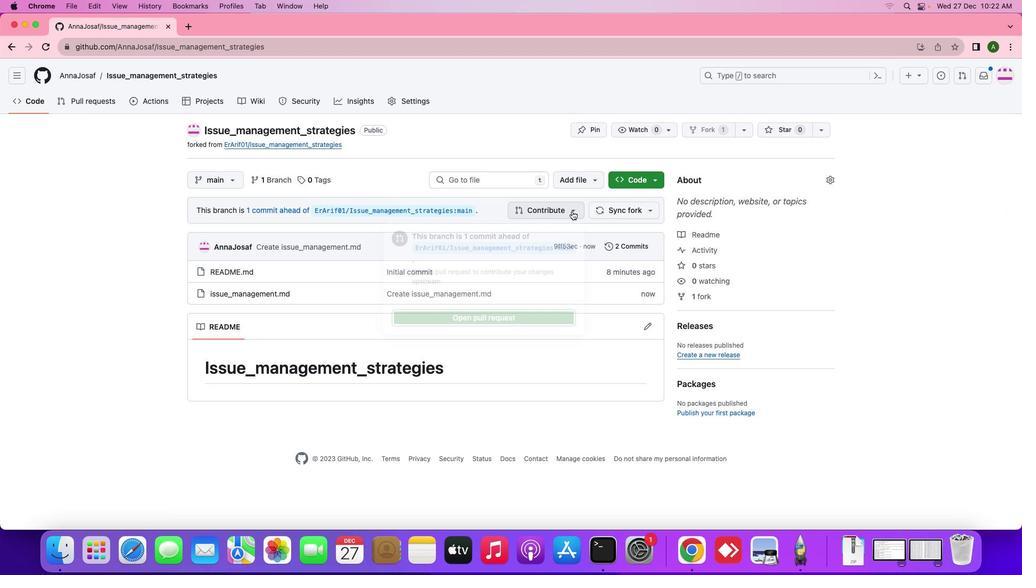 
Action: Mouse moved to (513, 323)
Screenshot: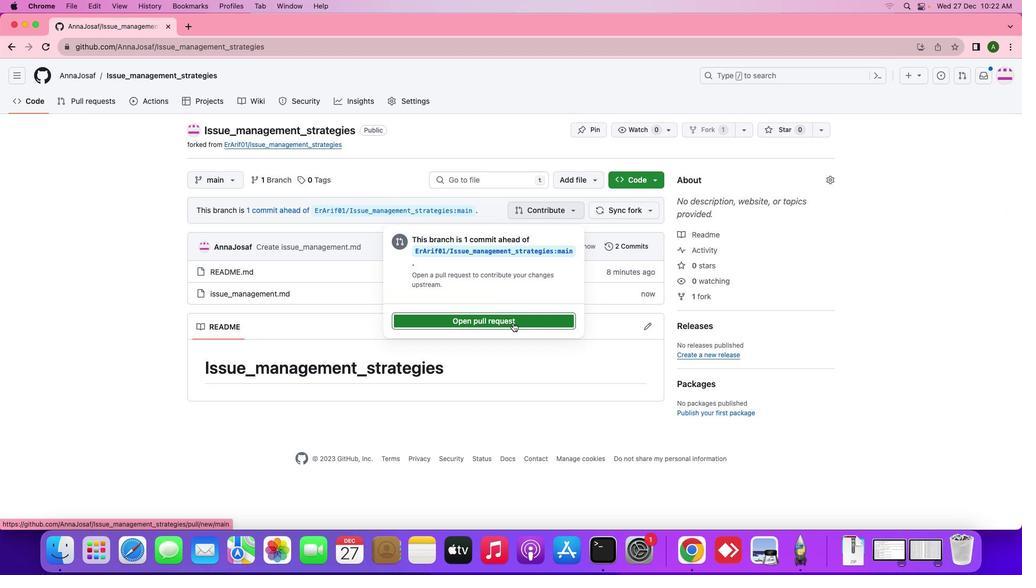 
Action: Mouse pressed left at (513, 323)
Screenshot: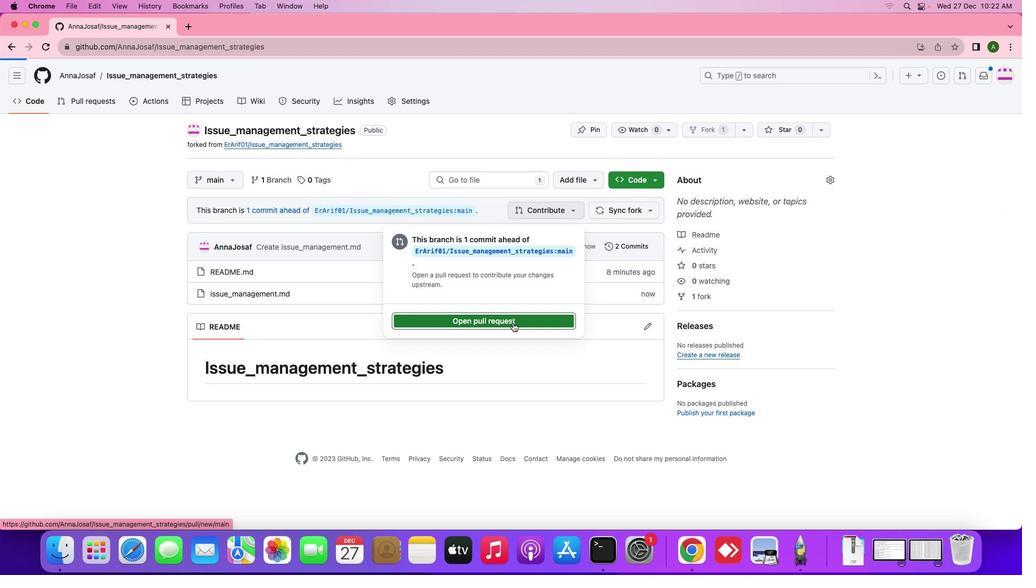
Action: Mouse moved to (766, 237)
Screenshot: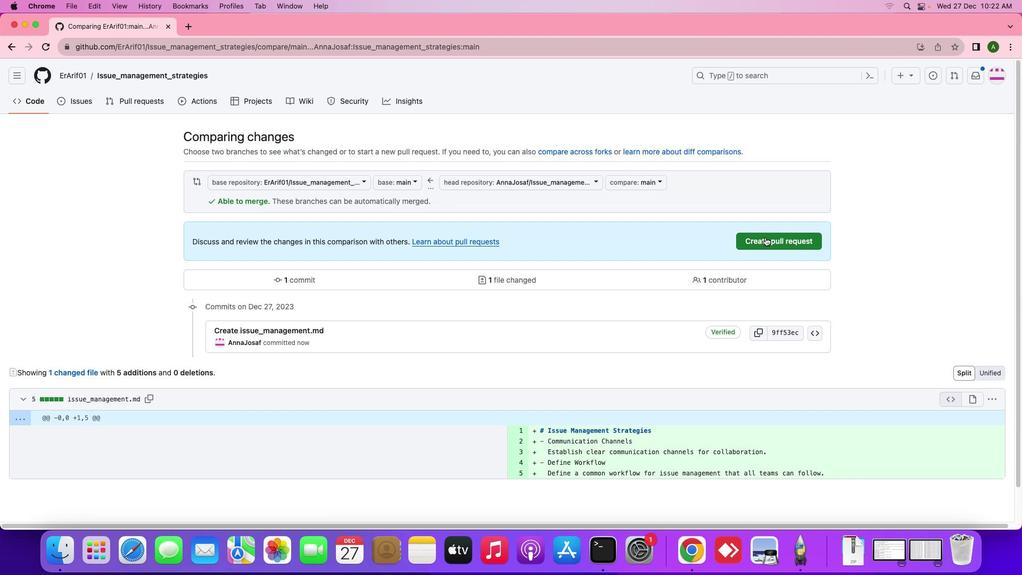 
Action: Mouse pressed left at (766, 237)
Screenshot: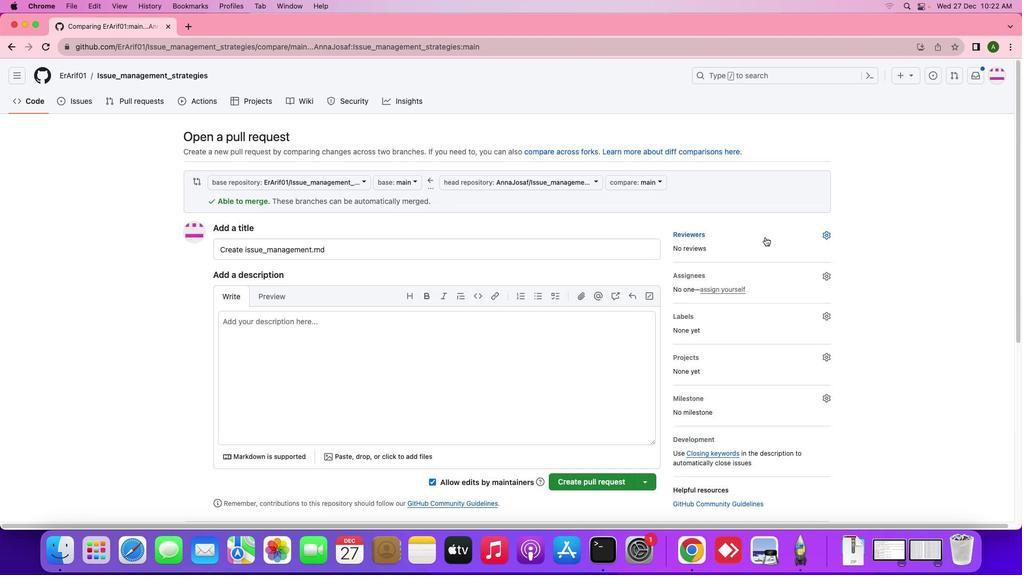 
Action: Mouse moved to (485, 398)
Screenshot: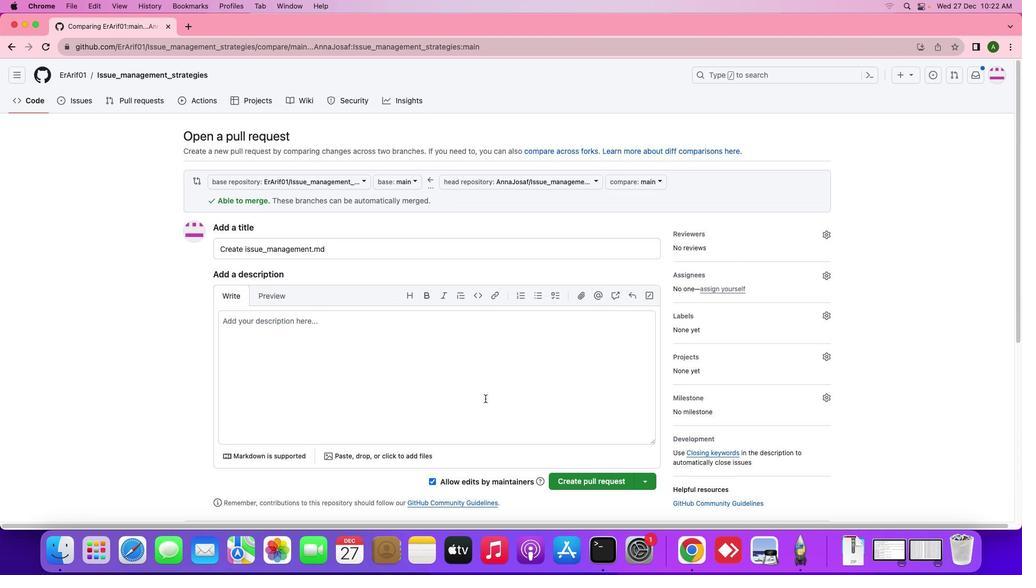 
Action: Mouse scrolled (485, 398) with delta (0, 0)
Screenshot: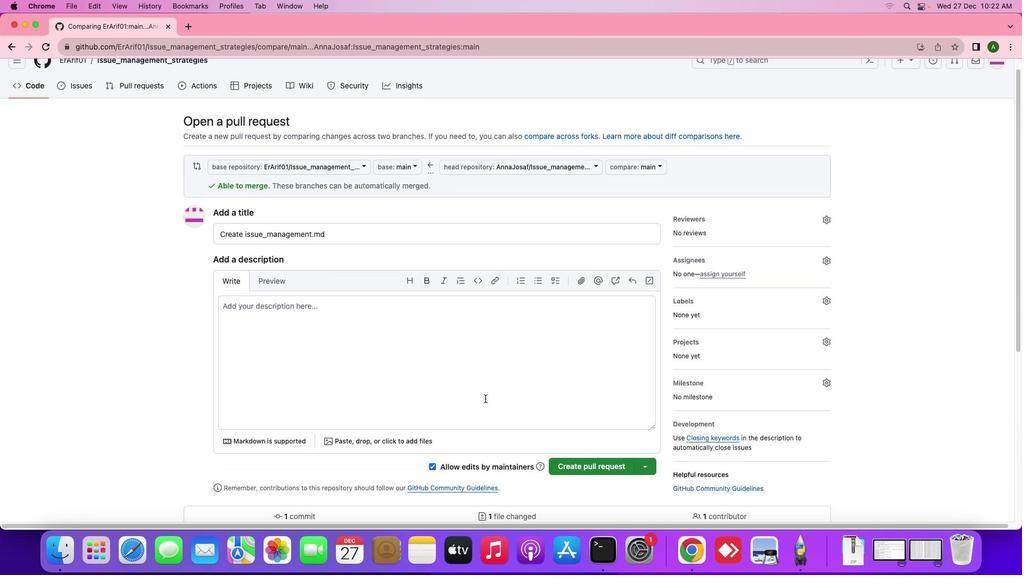 
Action: Mouse scrolled (485, 398) with delta (0, 0)
Screenshot: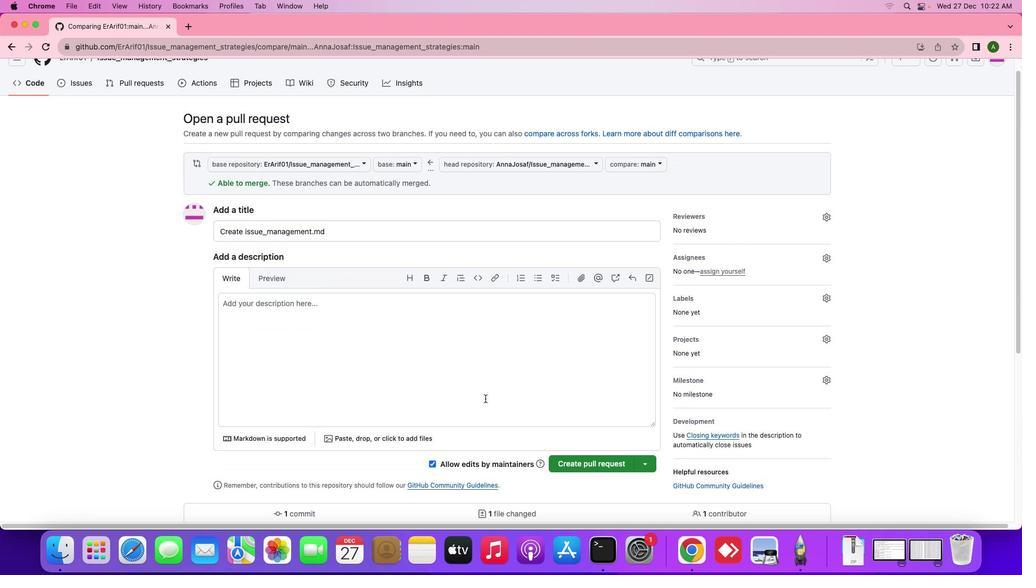 
Action: Mouse moved to (587, 463)
Screenshot: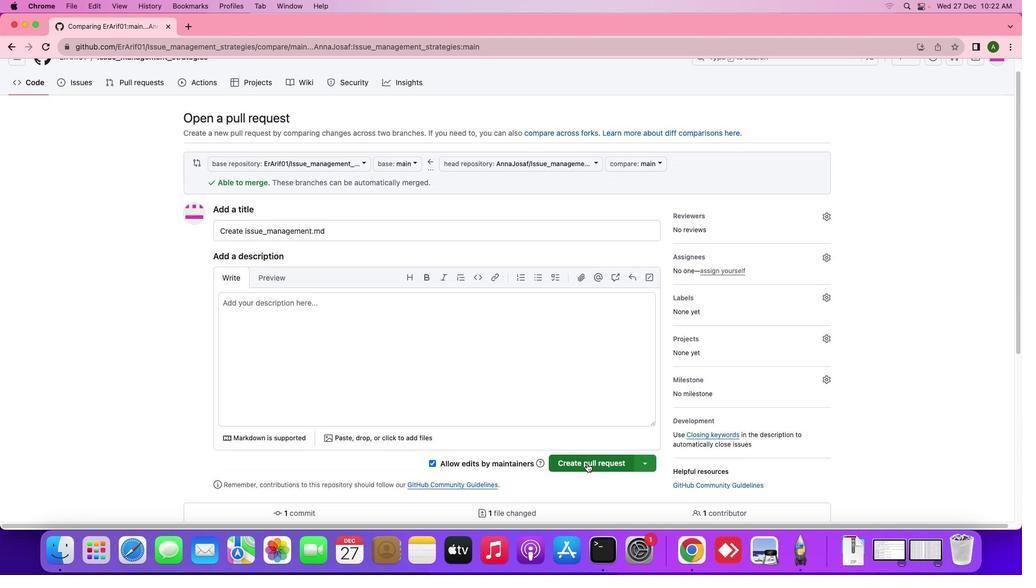 
Action: Mouse pressed left at (587, 463)
Screenshot: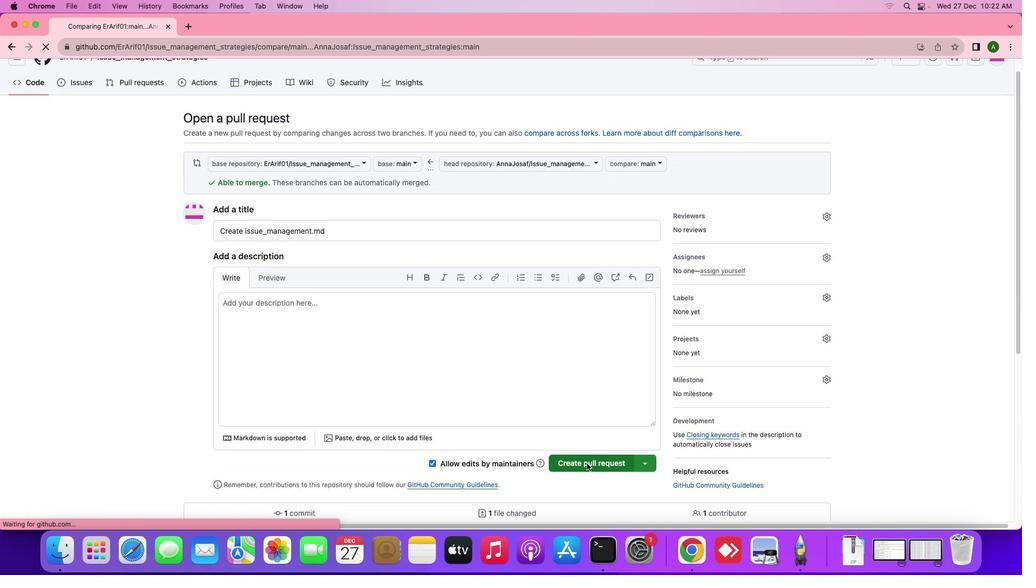 
Action: Mouse moved to (280, 398)
Screenshot: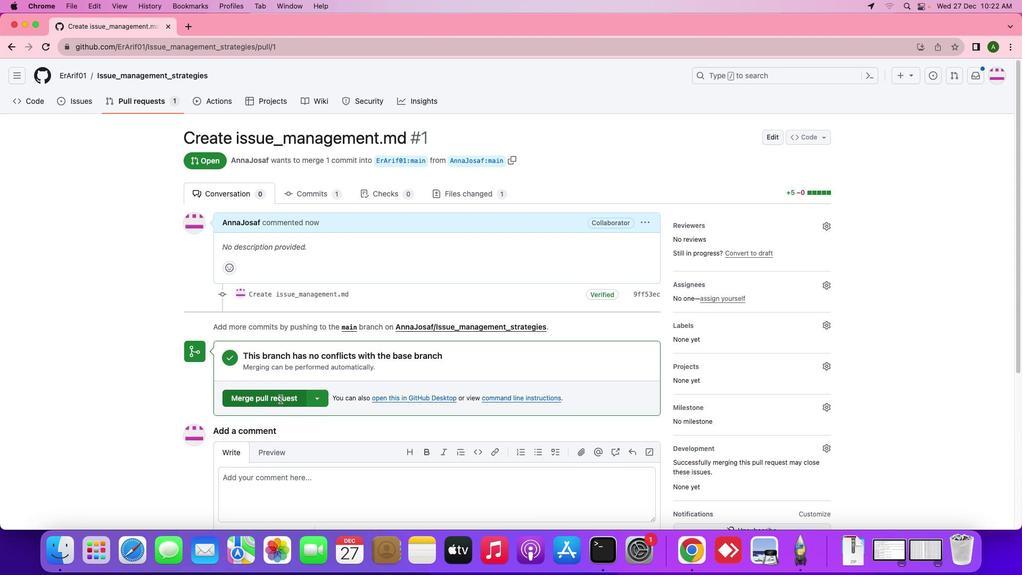 
Action: Mouse pressed left at (280, 398)
Screenshot: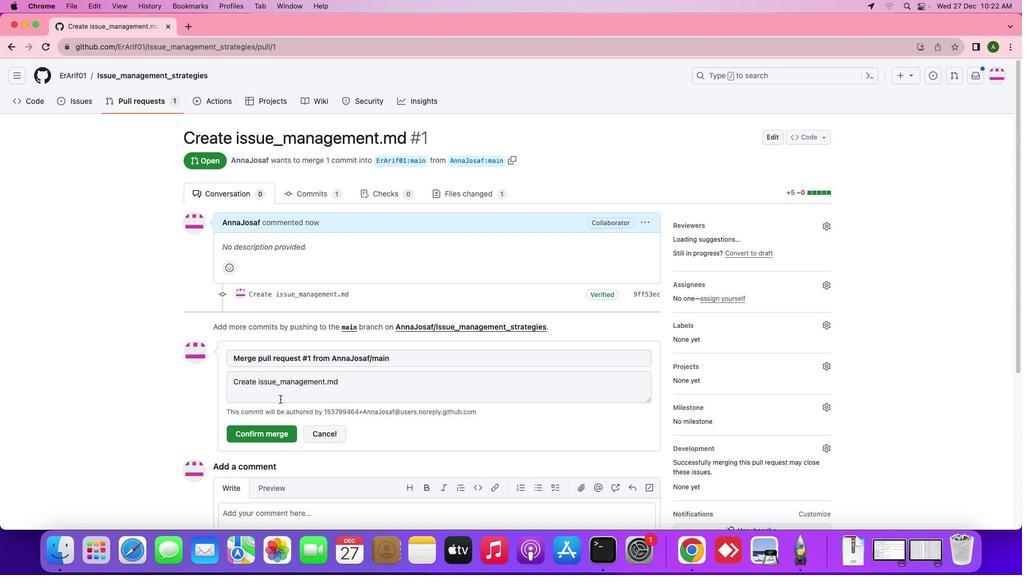 
Action: Mouse moved to (272, 432)
Screenshot: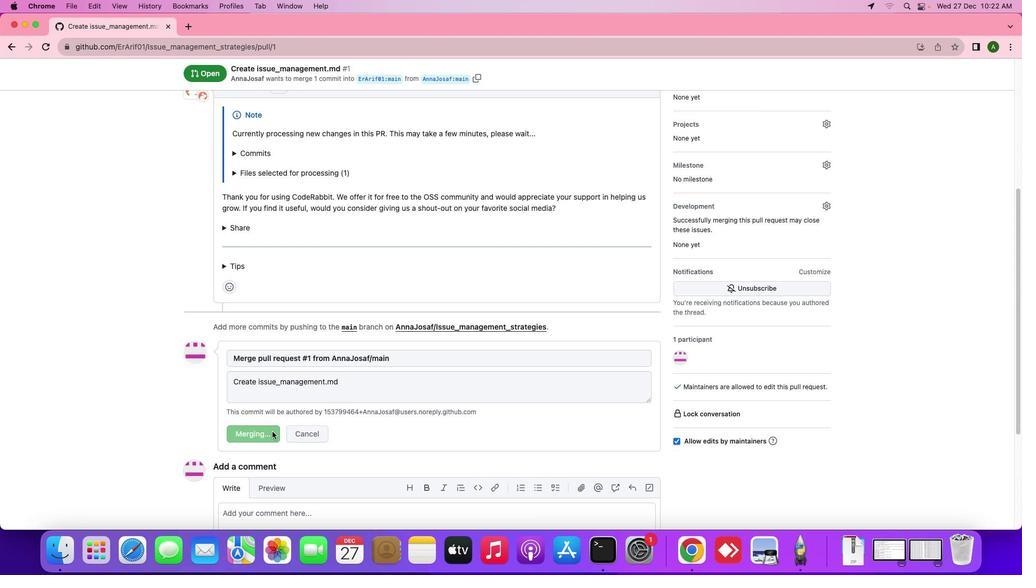
Action: Mouse pressed left at (272, 432)
Screenshot: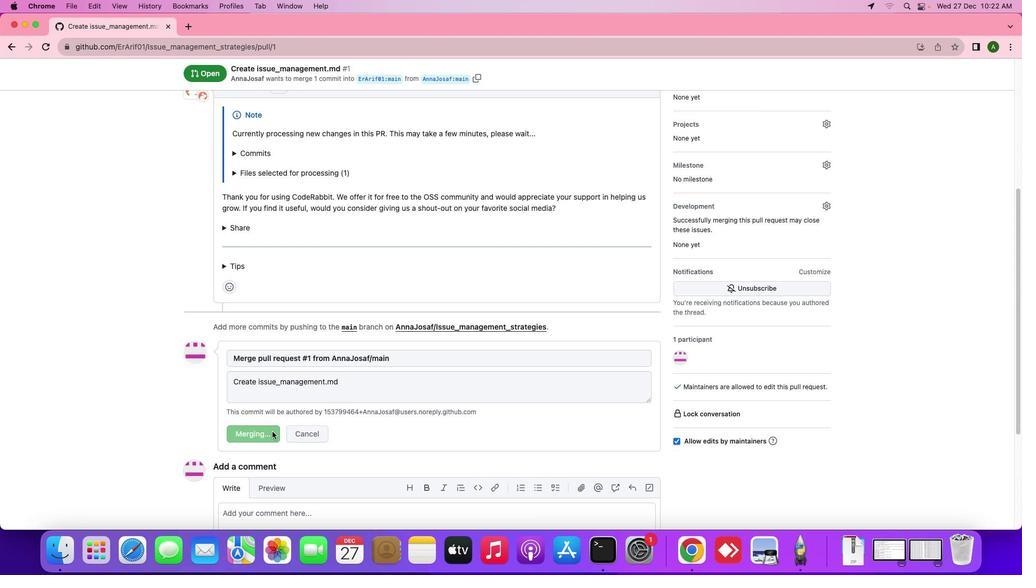 
Action: Mouse moved to (365, 372)
Screenshot: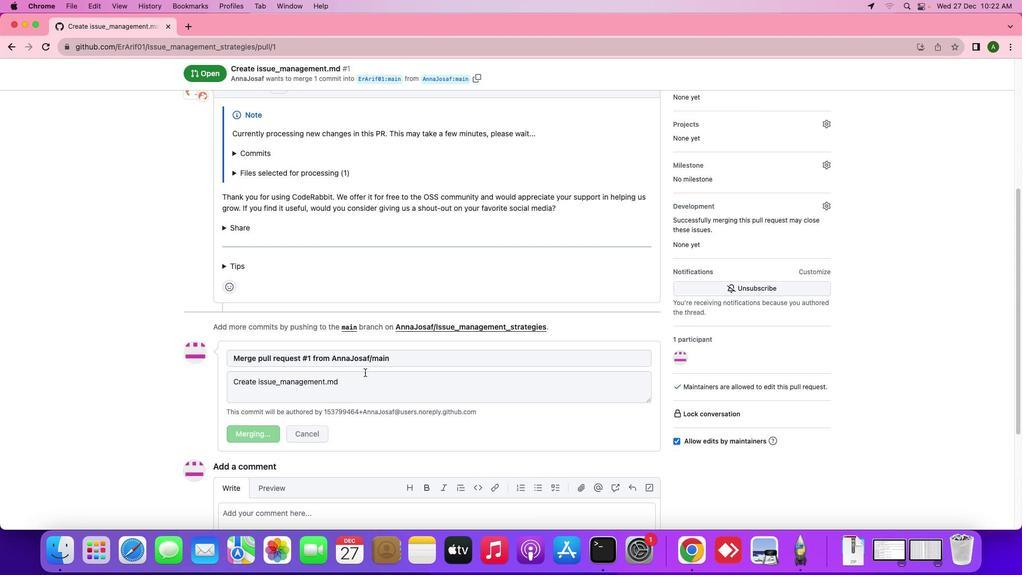 
Action: Mouse scrolled (365, 372) with delta (0, 0)
Screenshot: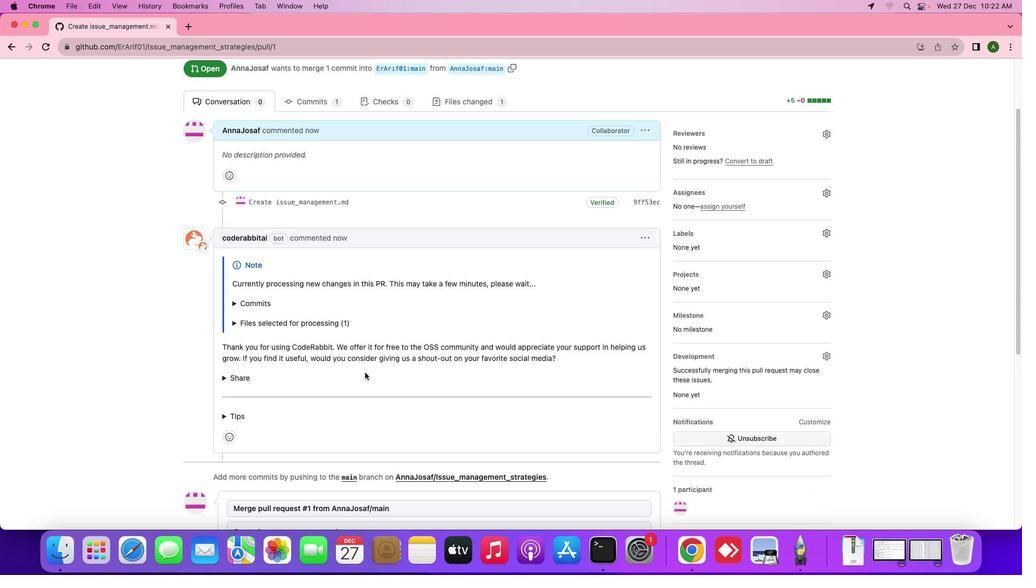
Action: Mouse scrolled (365, 372) with delta (0, 0)
Screenshot: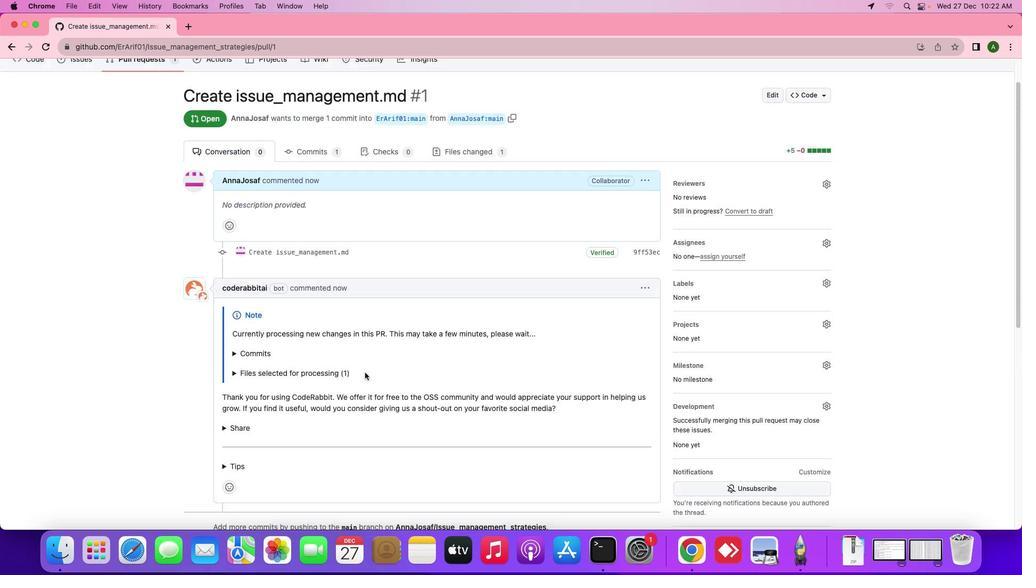 
Action: Mouse scrolled (365, 372) with delta (0, 1)
Screenshot: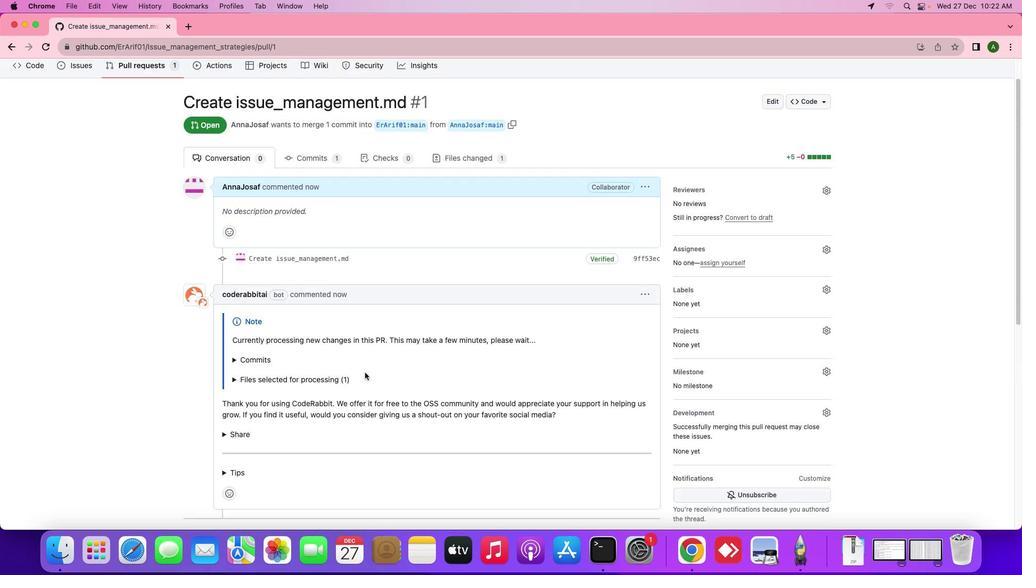 
Action: Mouse scrolled (365, 372) with delta (0, 2)
Screenshot: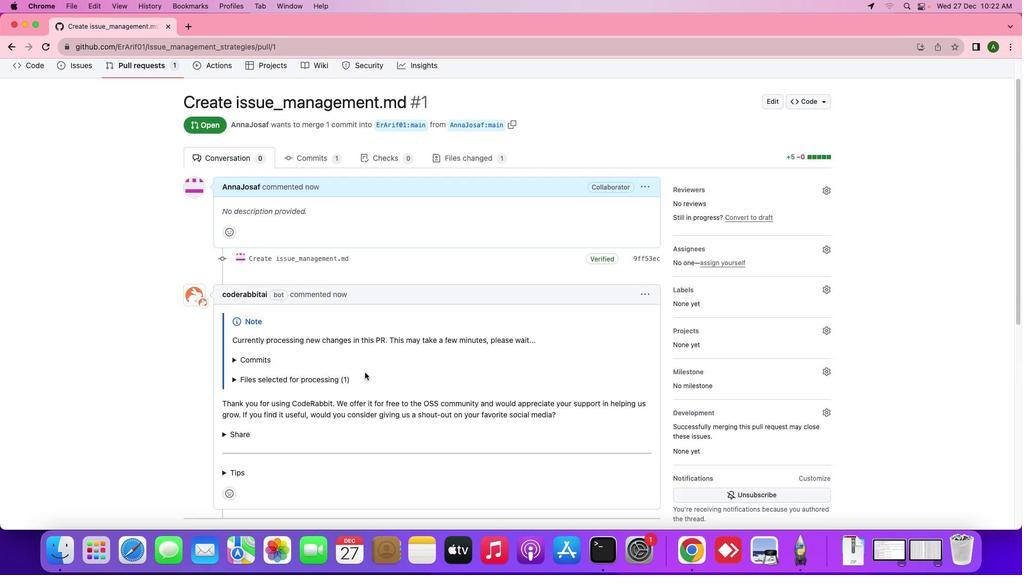
